 Task: Add an event with the title Monthly Performance Evaluation and Feedback Discussion, date '2024/03/12', time 8:00 AM to 10:00 AMand add a description: Welcome to the Lunch with Mentor session, an invaluable opportunity for personal growth and guidance. This session aims to create a casual and supportive environment where mentees can connect with experienced mentors, gain insights, and receive valuable advice to navigate their professional journeys., put the event into Orange category . Add location for the event as: 321 Piazza del Popolo, Rome, Italy, logged in from the account softage.5@softage.netand send the event invitation to softage.7@softage.net and softage.8@softage.net. Set a reminder for the event 30 minutes before
Action: Mouse moved to (101, 136)
Screenshot: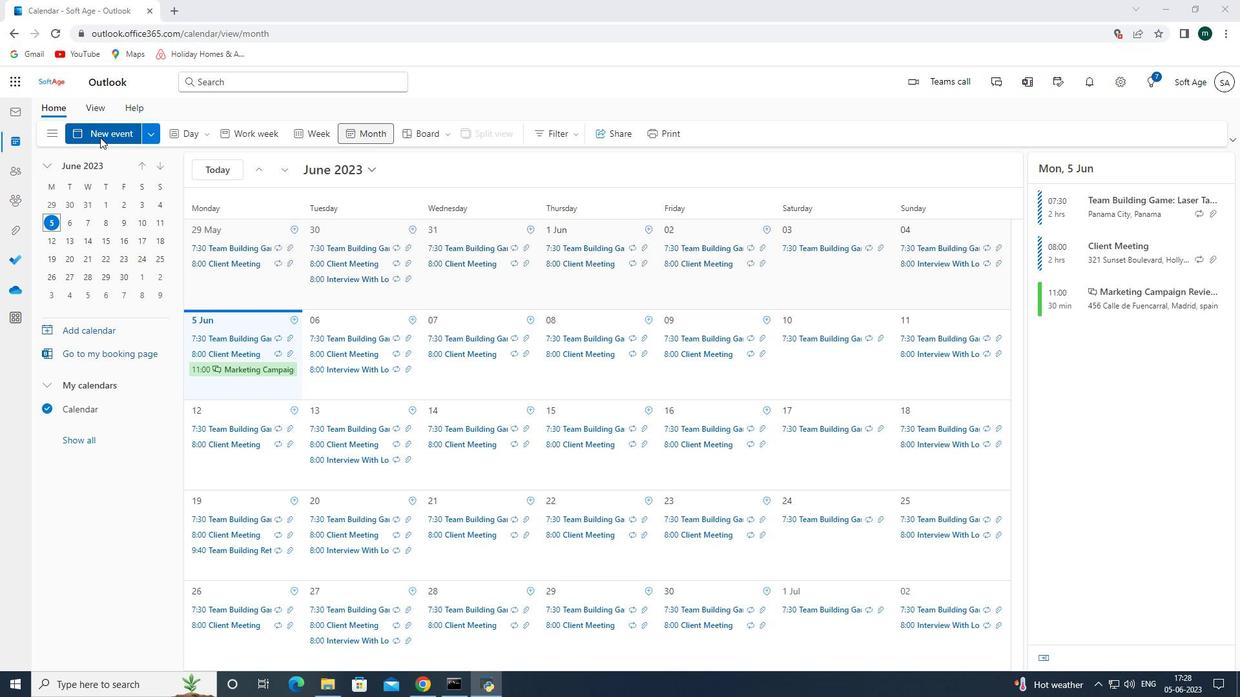 
Action: Mouse pressed left at (101, 136)
Screenshot: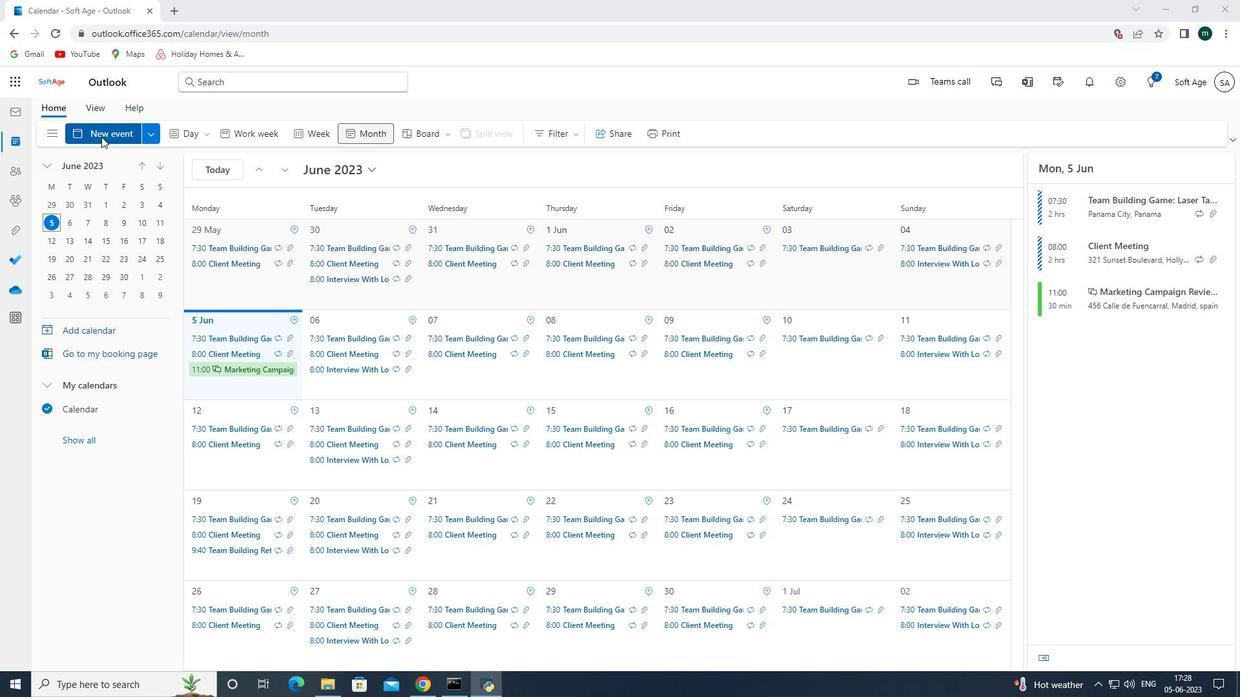 
Action: Mouse moved to (349, 215)
Screenshot: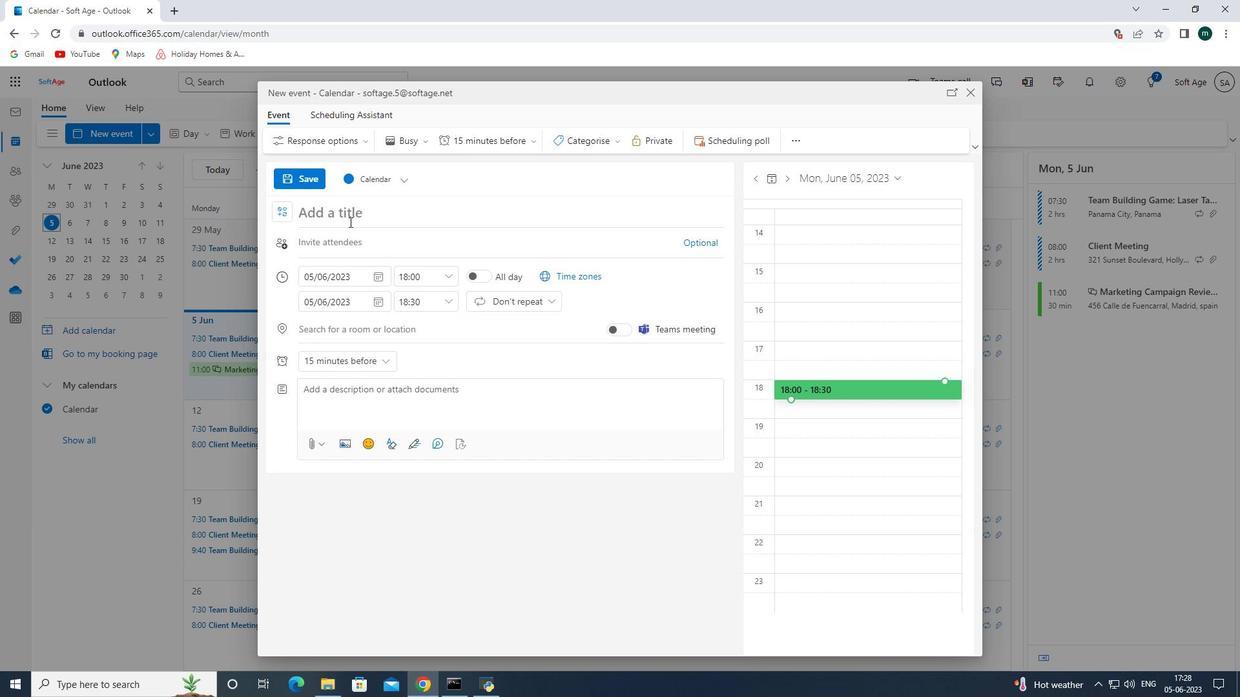 
Action: Mouse pressed left at (349, 215)
Screenshot: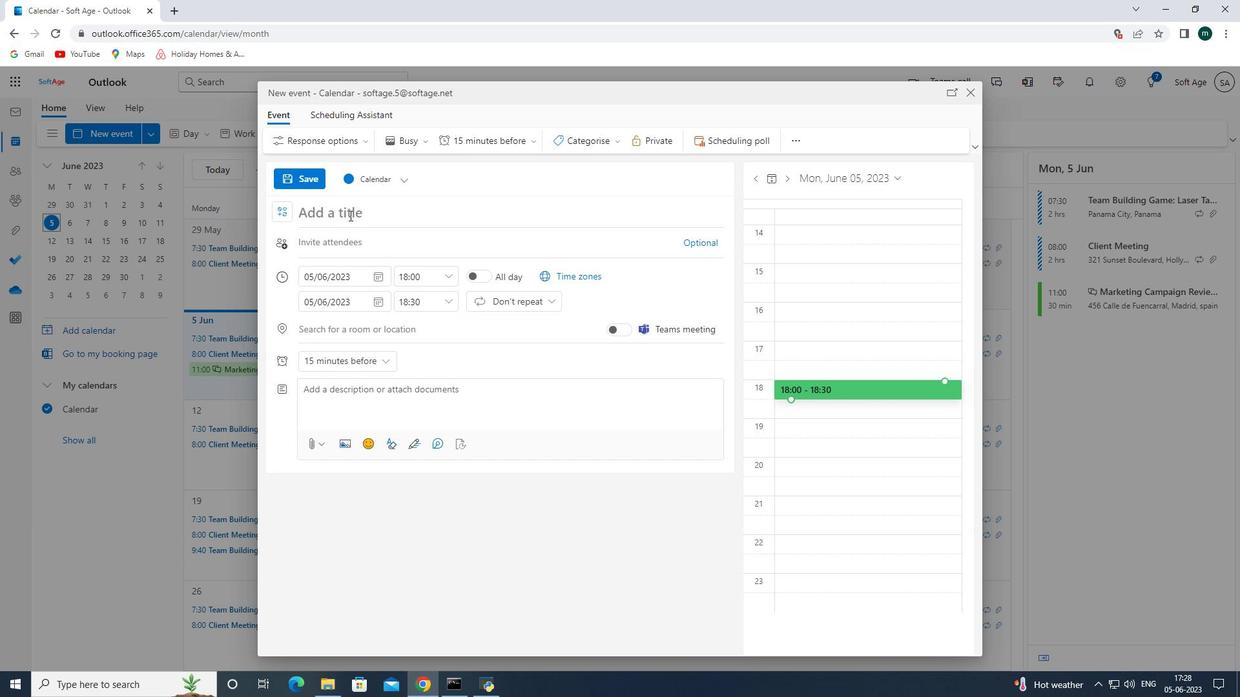 
Action: Key pressed <Key.shift><Key.shift><Key.shift><Key.shift><Key.shift><Key.shift><Key.shift><Key.shift><Key.shift><Key.shift><Key.shift>Monthly<Key.space>perfor<Key.left><Key.left><Key.left><Key.left><Key.left><Key.backspace><Key.shift_r>P<Key.right><Key.right><Key.right><Key.right><Key.right><Key.right><Key.right><Key.right><Key.right><Key.right><Key.right><Key.right>mance<Key.space><Key.shift><Key.shift><Key.shift><Key.shift><Key.shift><Key.shift><Key.shift><Key.shift><Key.shift><Key.shift><Key.shift><Key.shift><Key.shift><Key.shift><Key.shift><Key.shift><Key.shift><Key.shift><Key.shift><Key.shift>Evaluation<Key.space>and<Key.space><Key.shift><Key.shift><Key.shift><Key.shift><Key.shift><Key.shift><Key.shift><Key.shift><Key.shift><Key.shift><Key.shift><Key.shift><Key.shift><Key.shift><Key.shift><Key.shift><Key.shift><Key.shift><Key.shift><Key.shift><Key.shift><Key.shift><Key.shift><Key.shift><Key.shift><Key.shift><Key.shift><Key.shift>Feedback<Key.space><Key.shift>Disv<Key.backspace>cussion
Screenshot: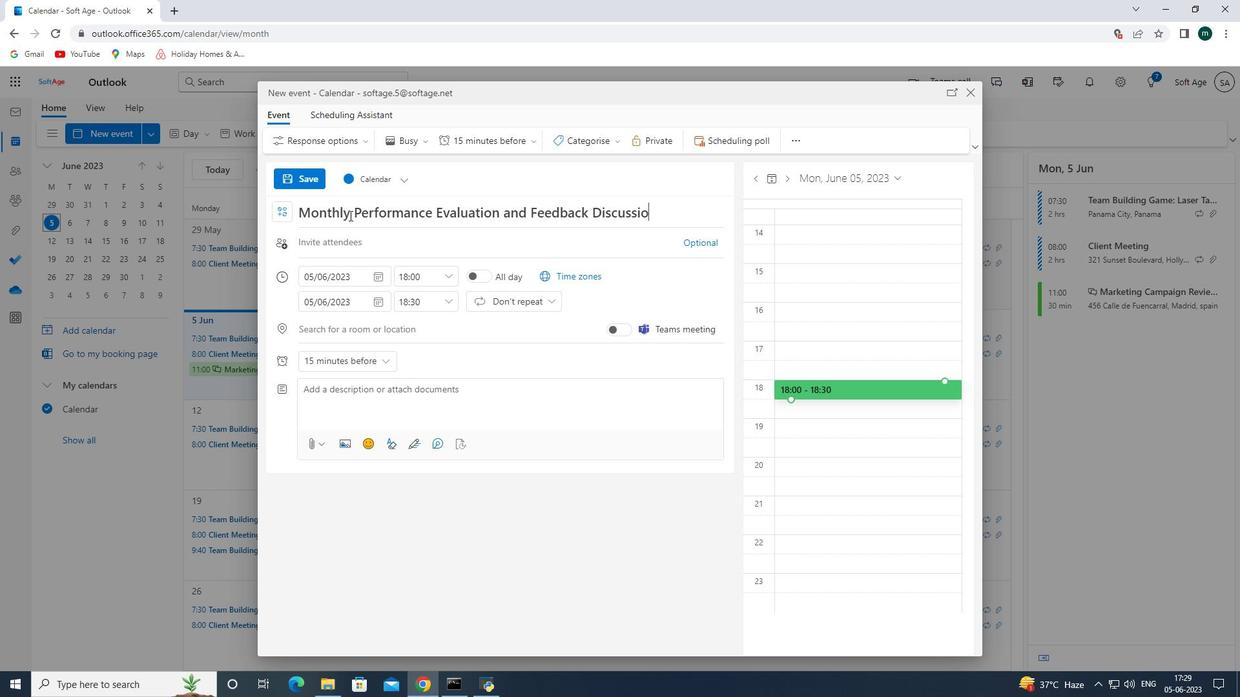 
Action: Mouse moved to (376, 273)
Screenshot: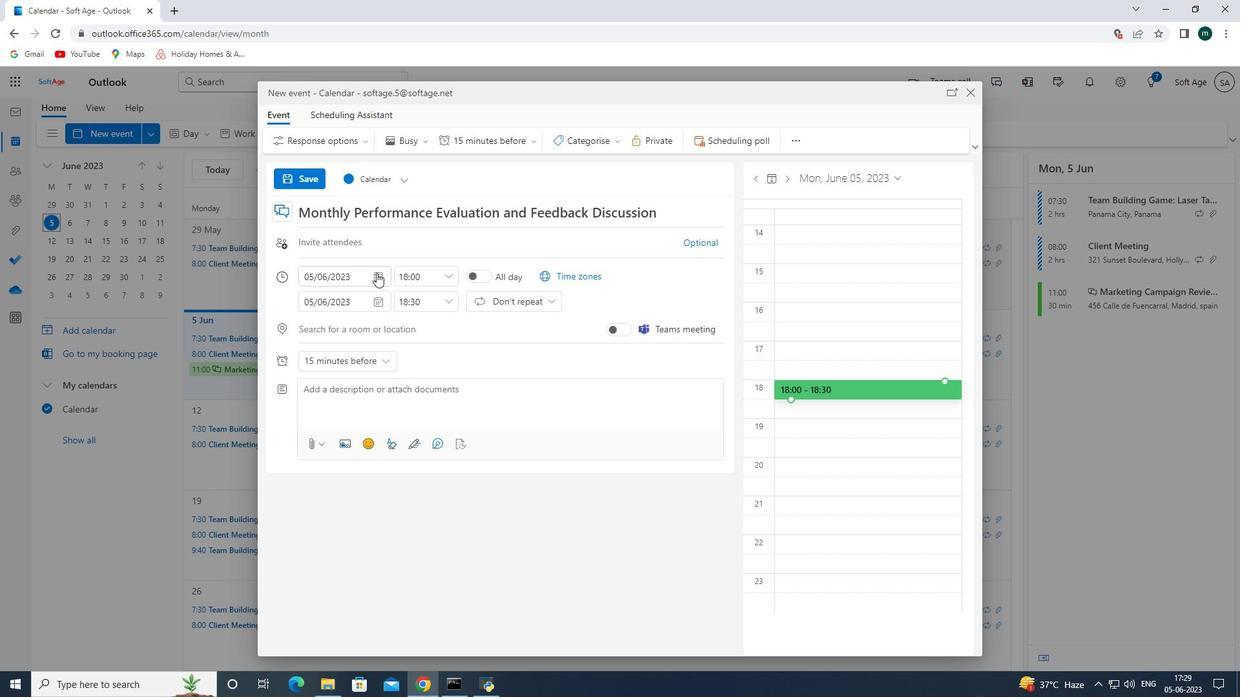 
Action: Mouse pressed left at (376, 273)
Screenshot: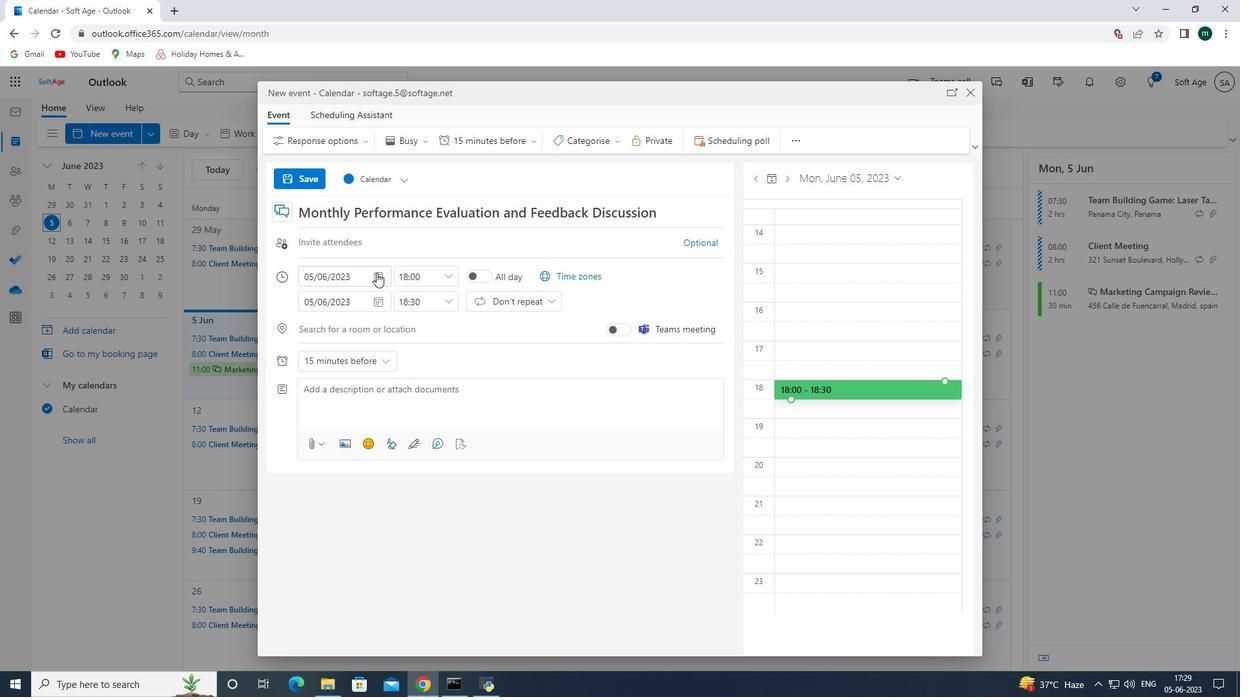 
Action: Mouse moved to (426, 299)
Screenshot: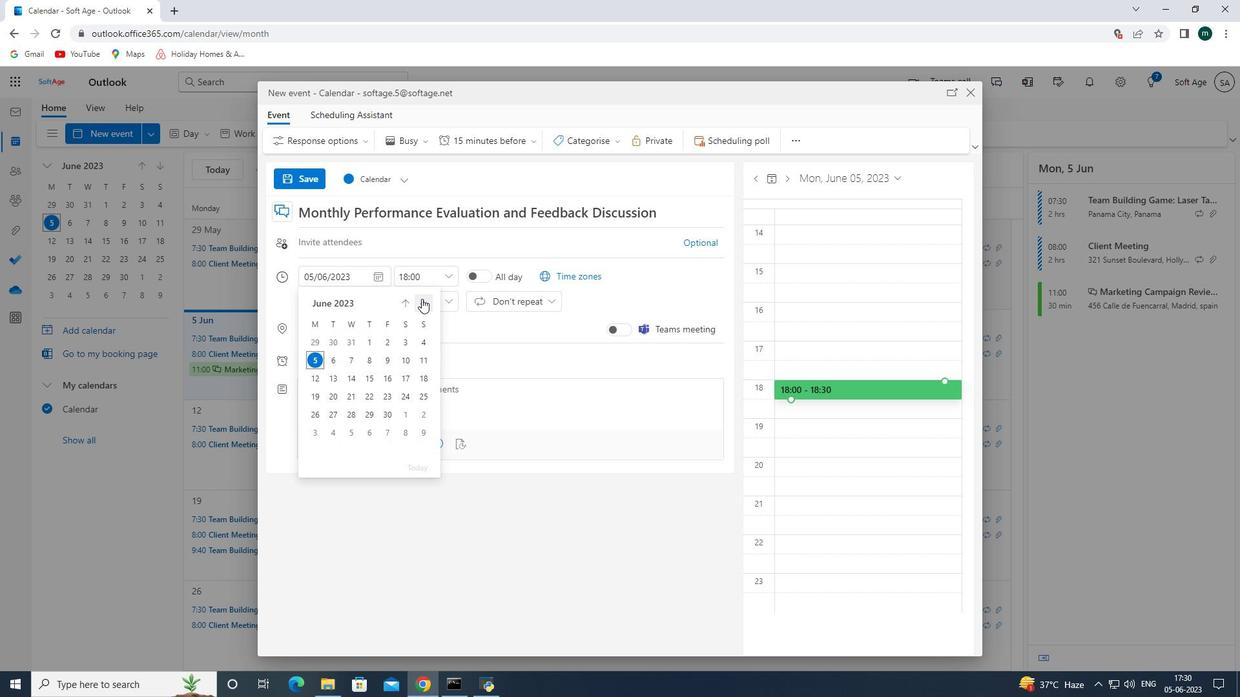 
Action: Mouse pressed left at (426, 299)
Screenshot: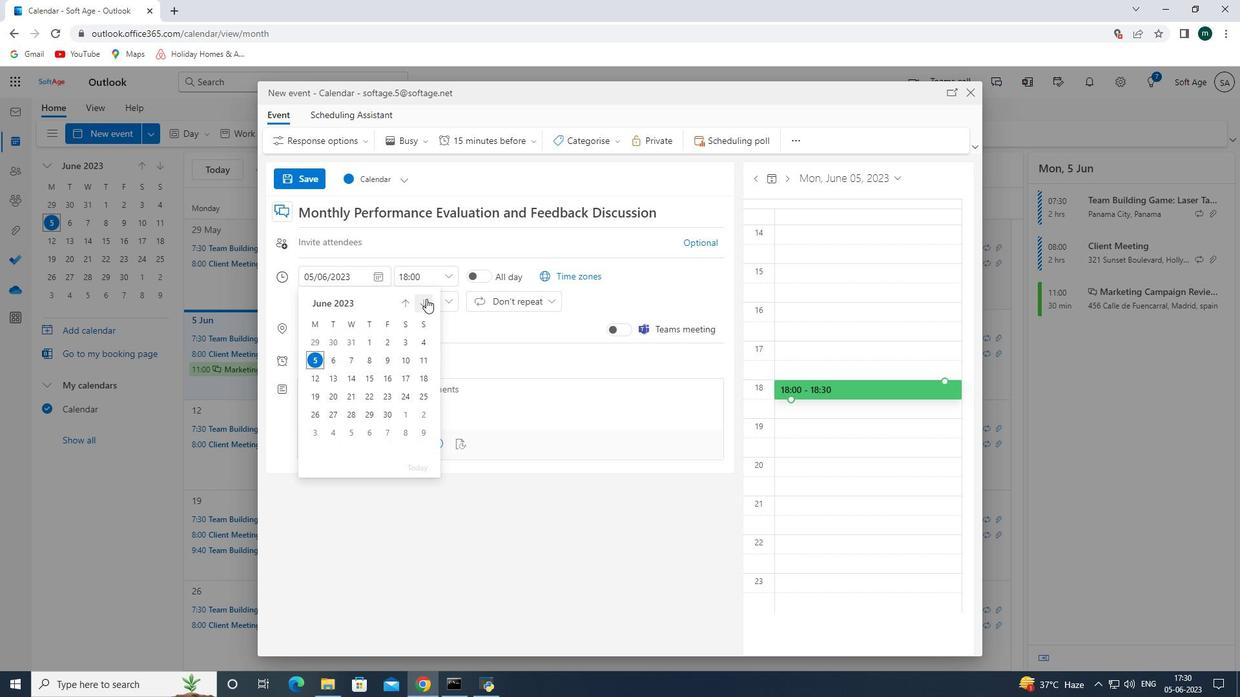 
Action: Mouse pressed left at (426, 299)
Screenshot: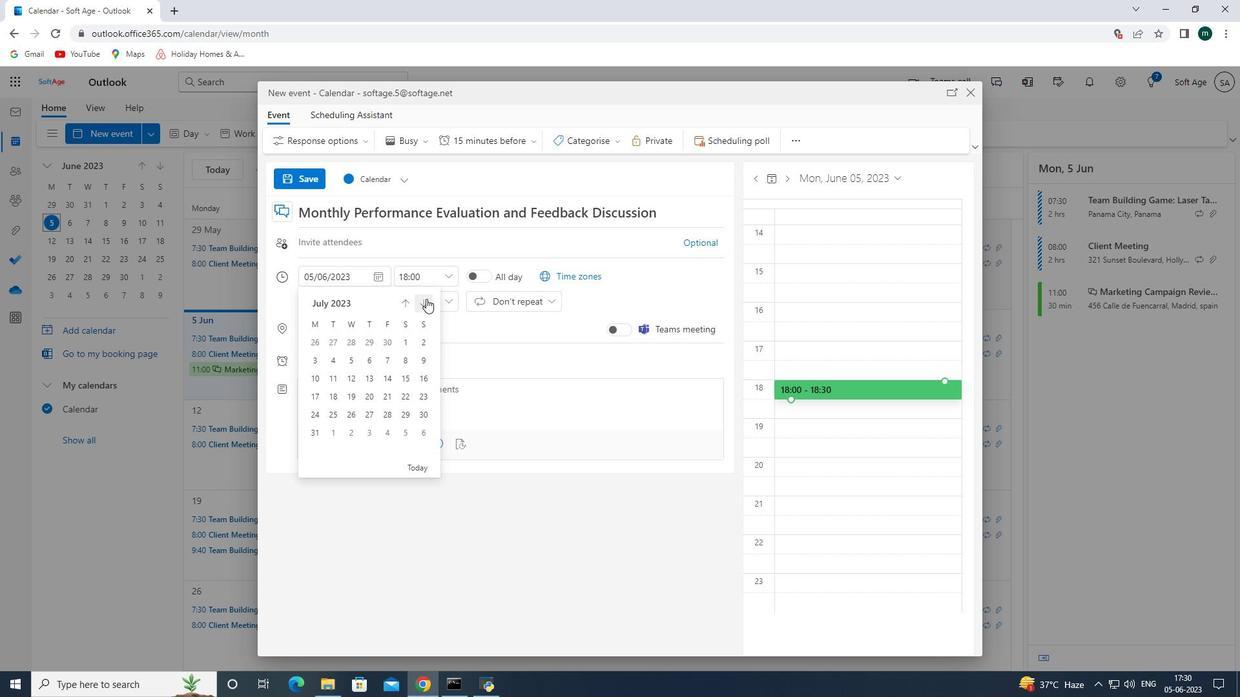 
Action: Mouse pressed left at (426, 299)
Screenshot: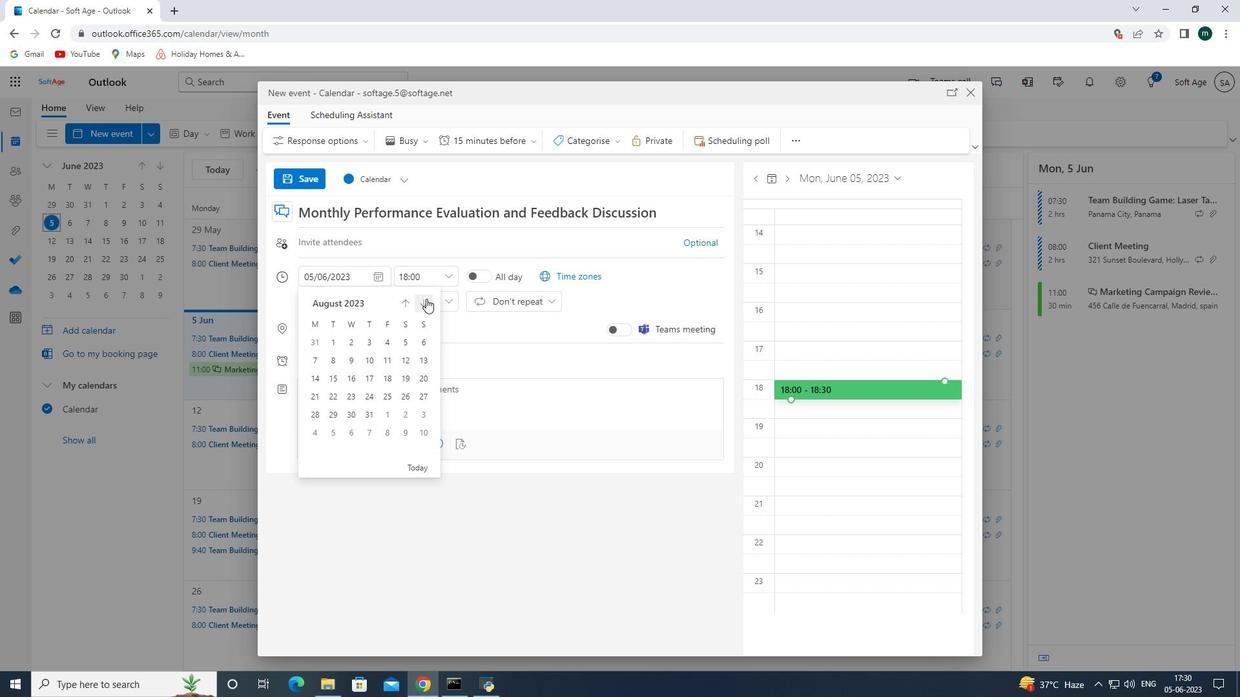 
Action: Mouse pressed left at (426, 299)
Screenshot: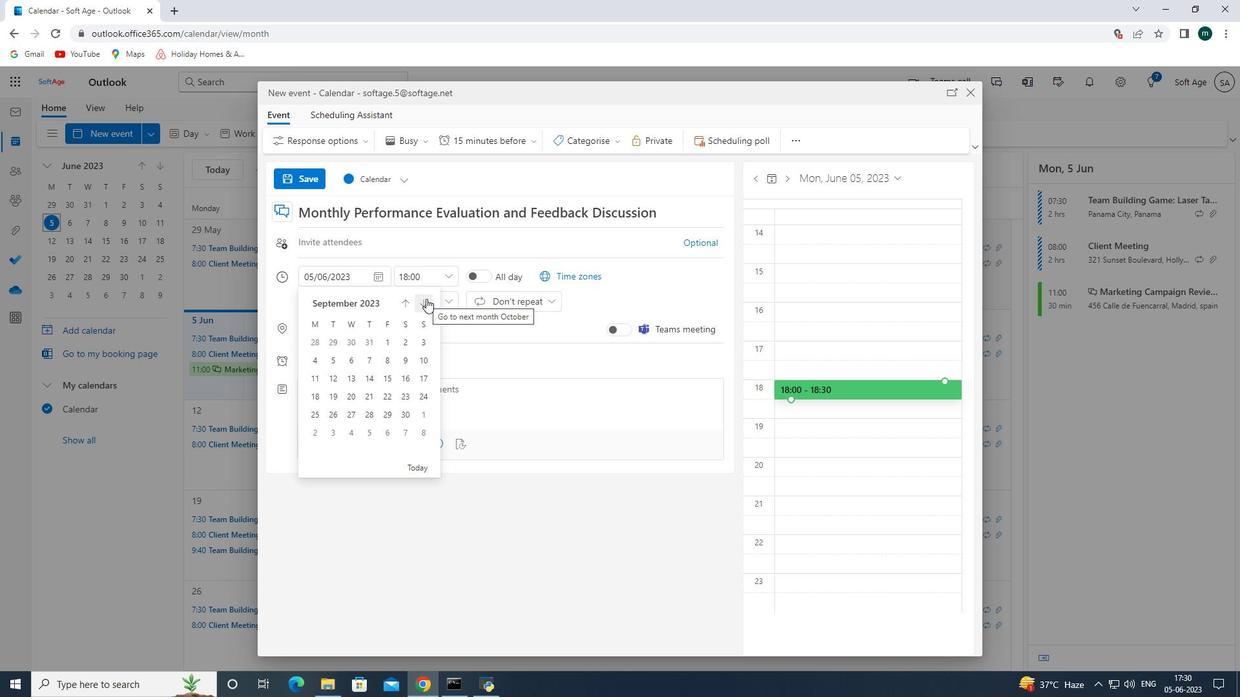 
Action: Mouse pressed left at (426, 299)
Screenshot: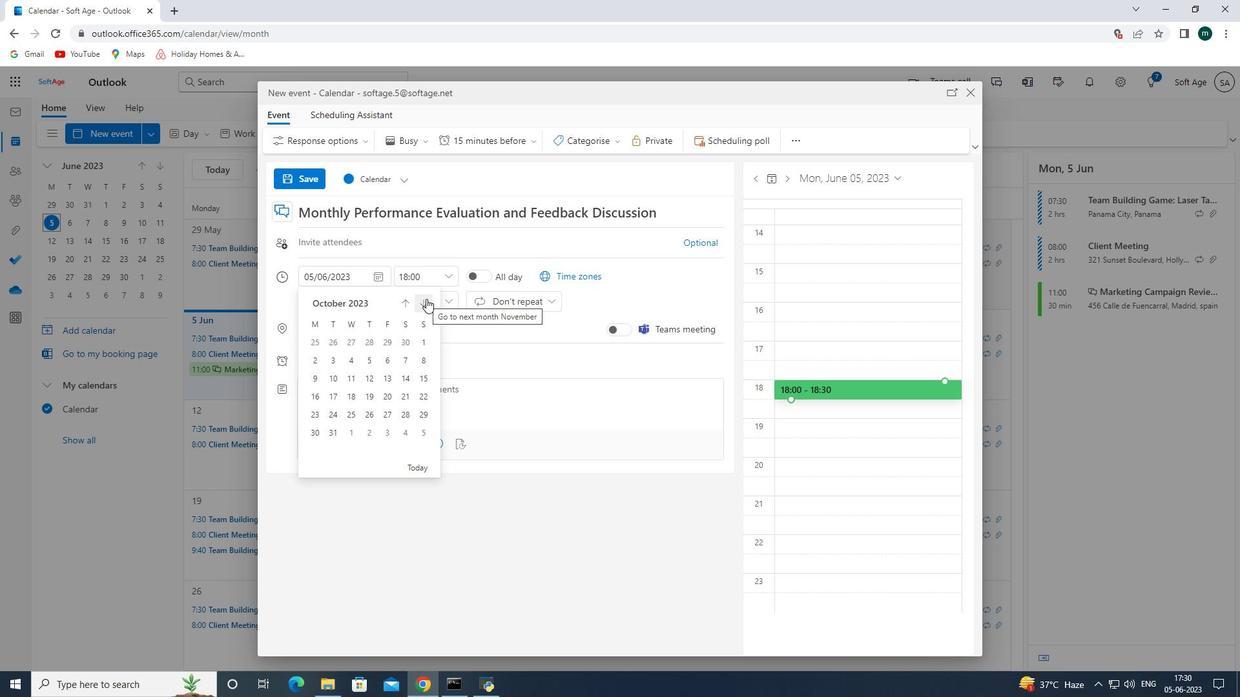 
Action: Mouse pressed left at (426, 299)
Screenshot: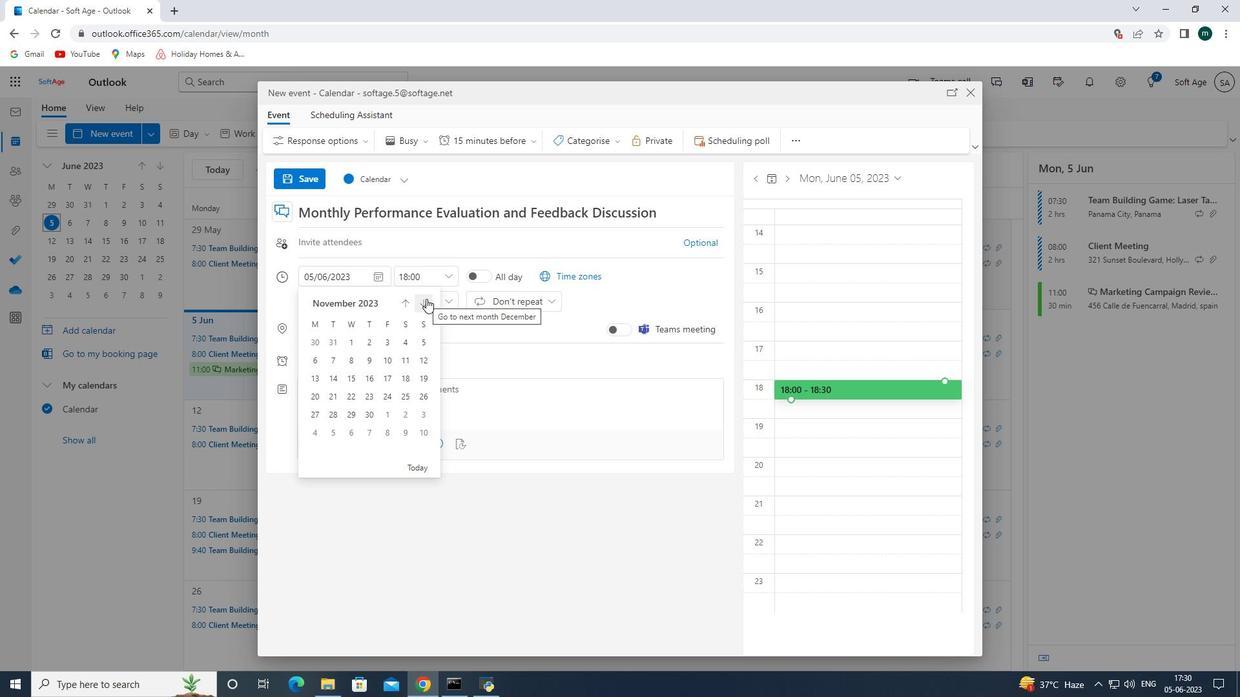 
Action: Mouse pressed left at (426, 299)
Screenshot: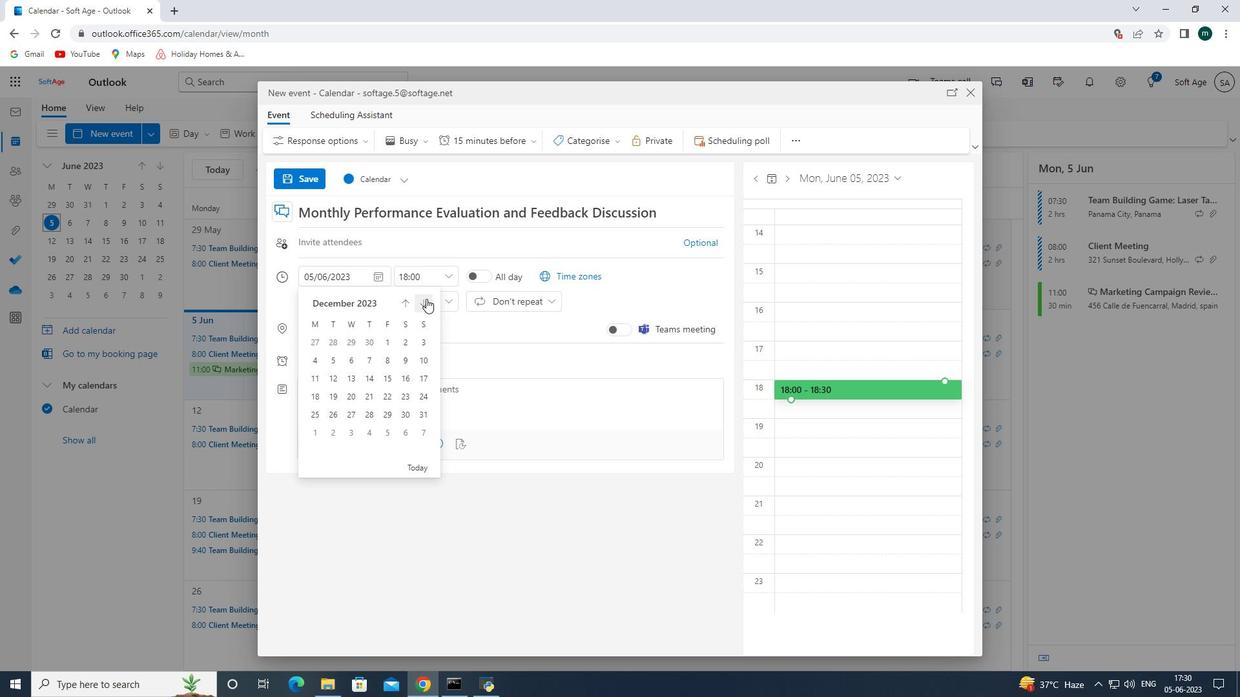 
Action: Mouse pressed left at (426, 299)
Screenshot: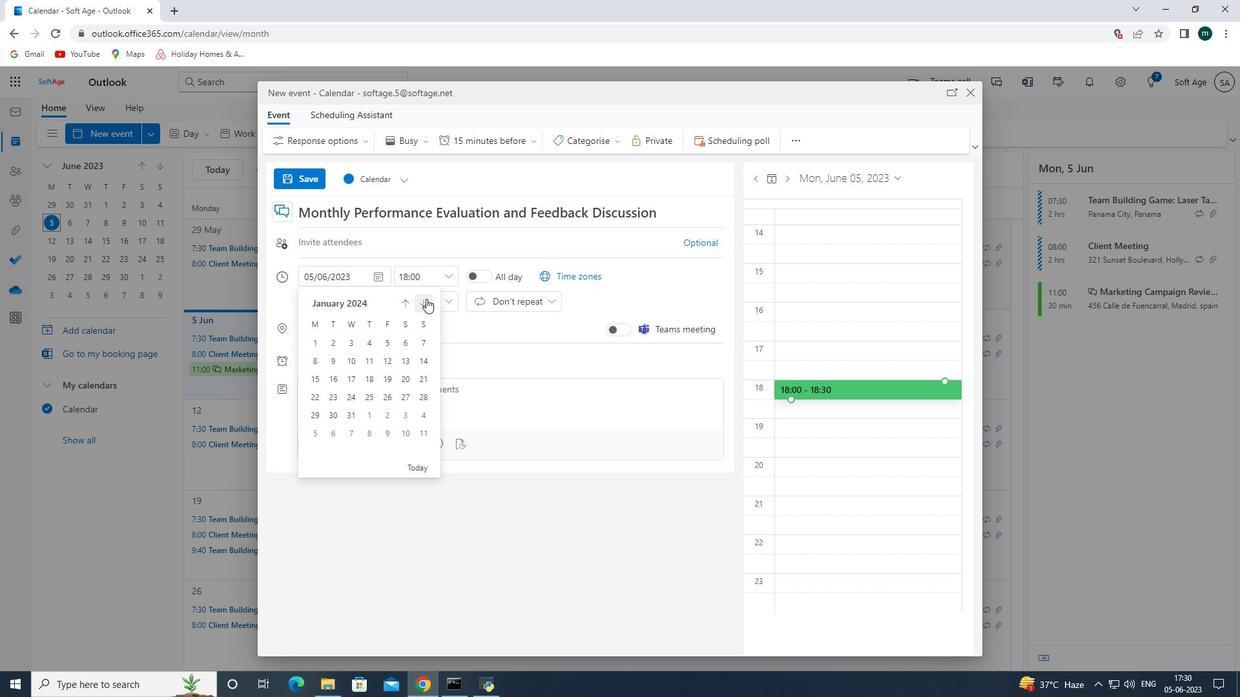 
Action: Mouse pressed left at (426, 299)
Screenshot: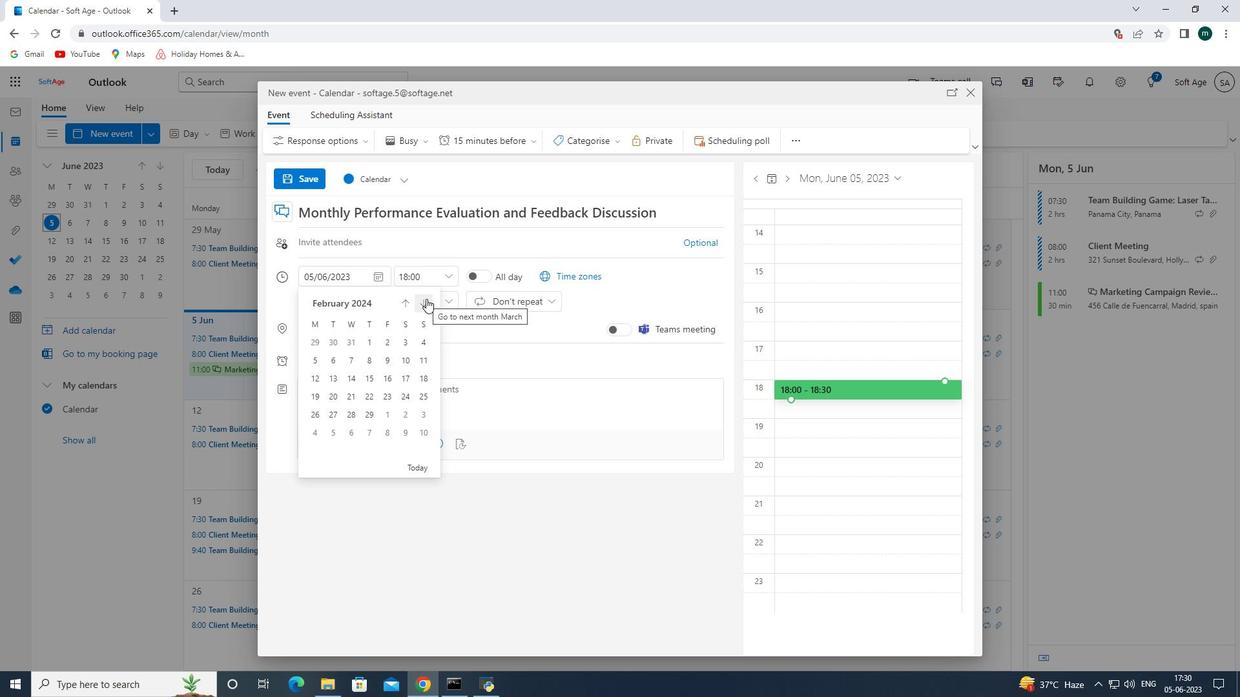 
Action: Mouse moved to (340, 380)
Screenshot: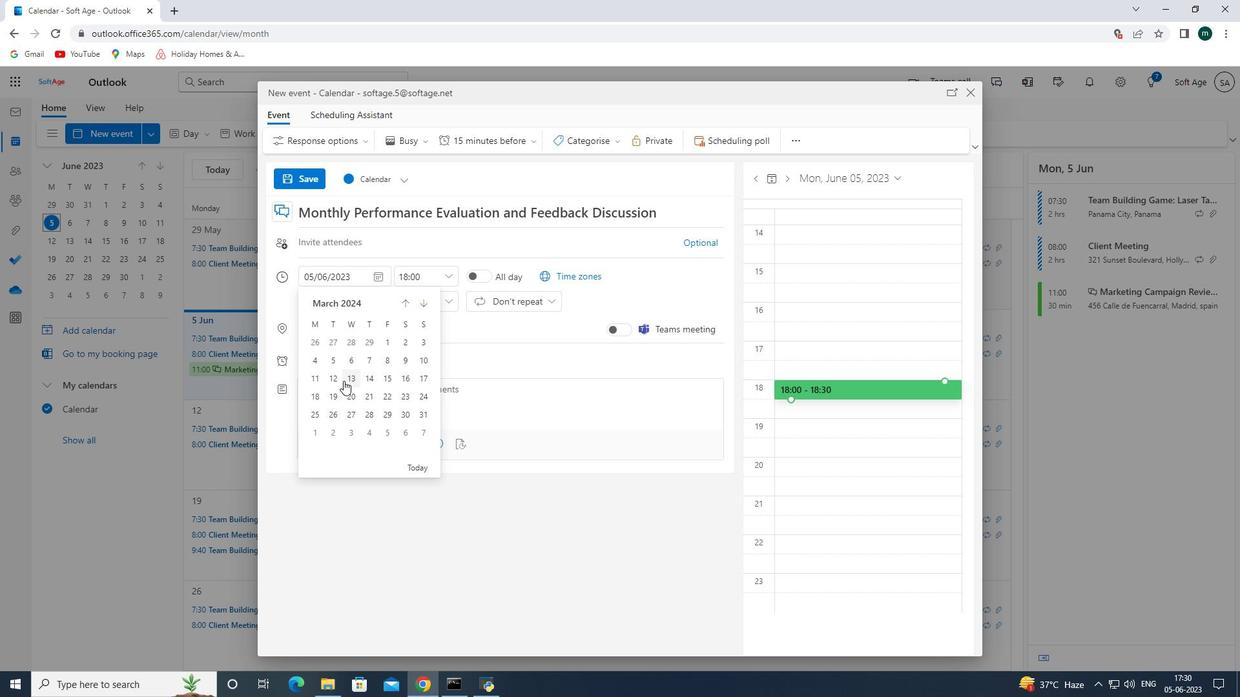 
Action: Mouse pressed left at (340, 380)
Screenshot: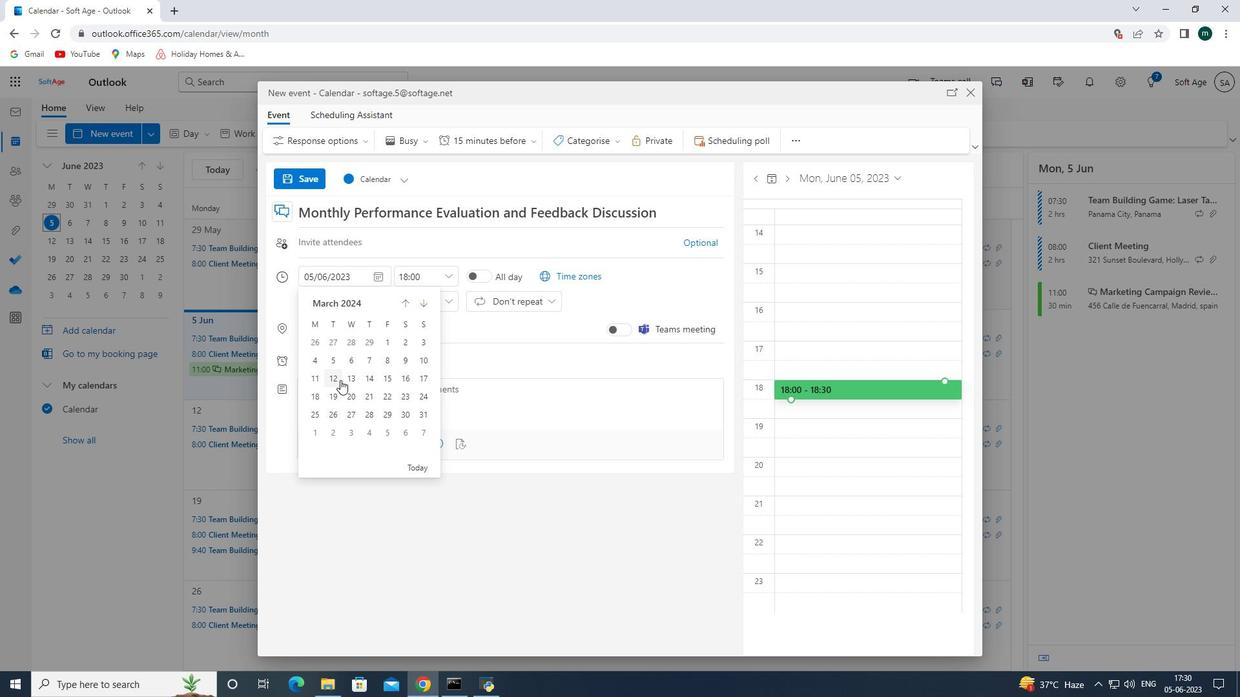 
Action: Mouse moved to (447, 278)
Screenshot: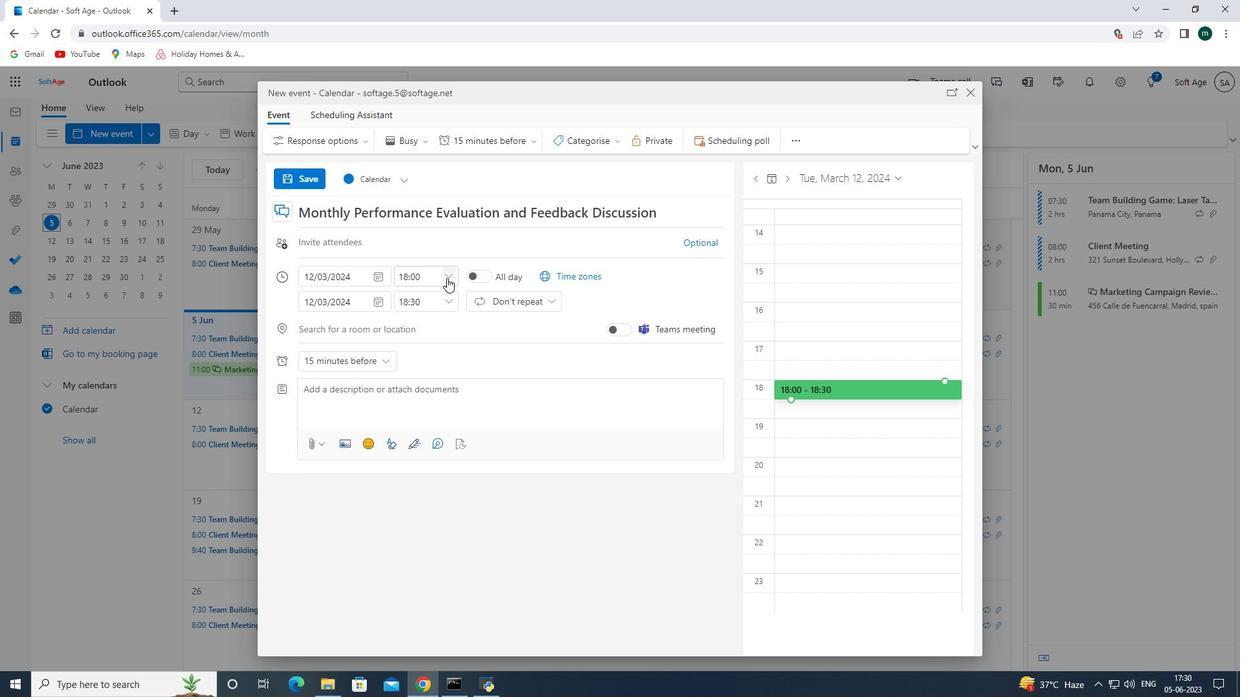 
Action: Mouse pressed left at (447, 278)
Screenshot: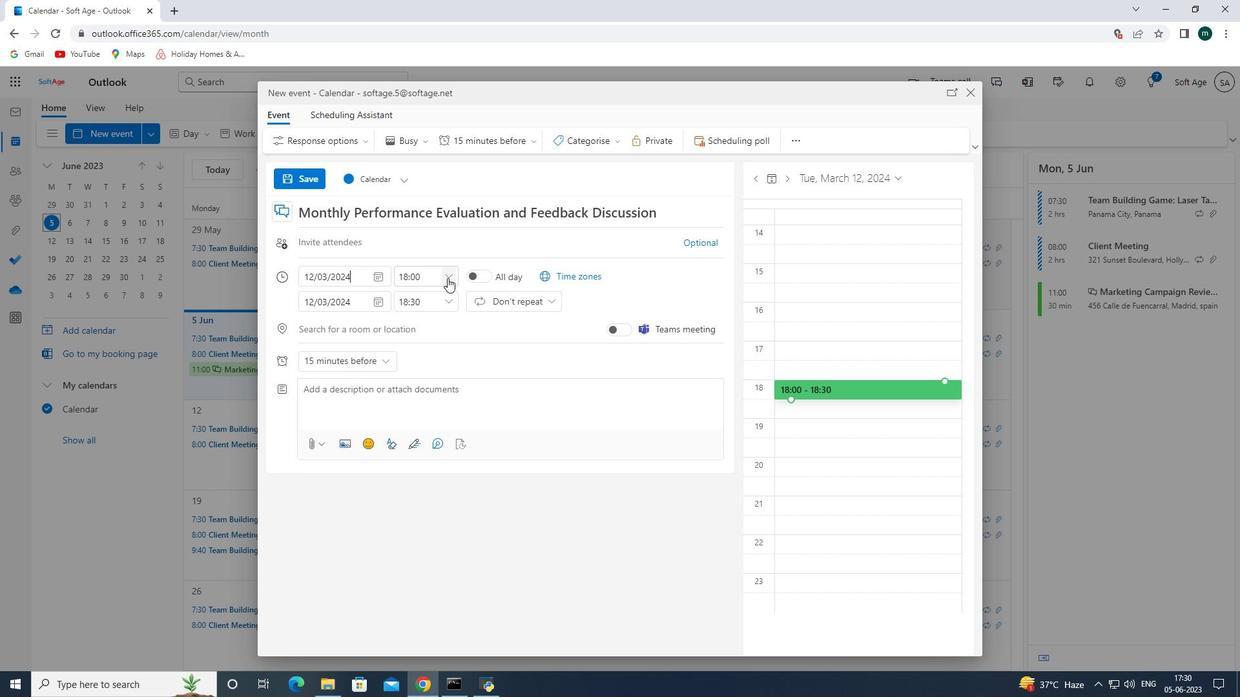 
Action: Mouse moved to (434, 358)
Screenshot: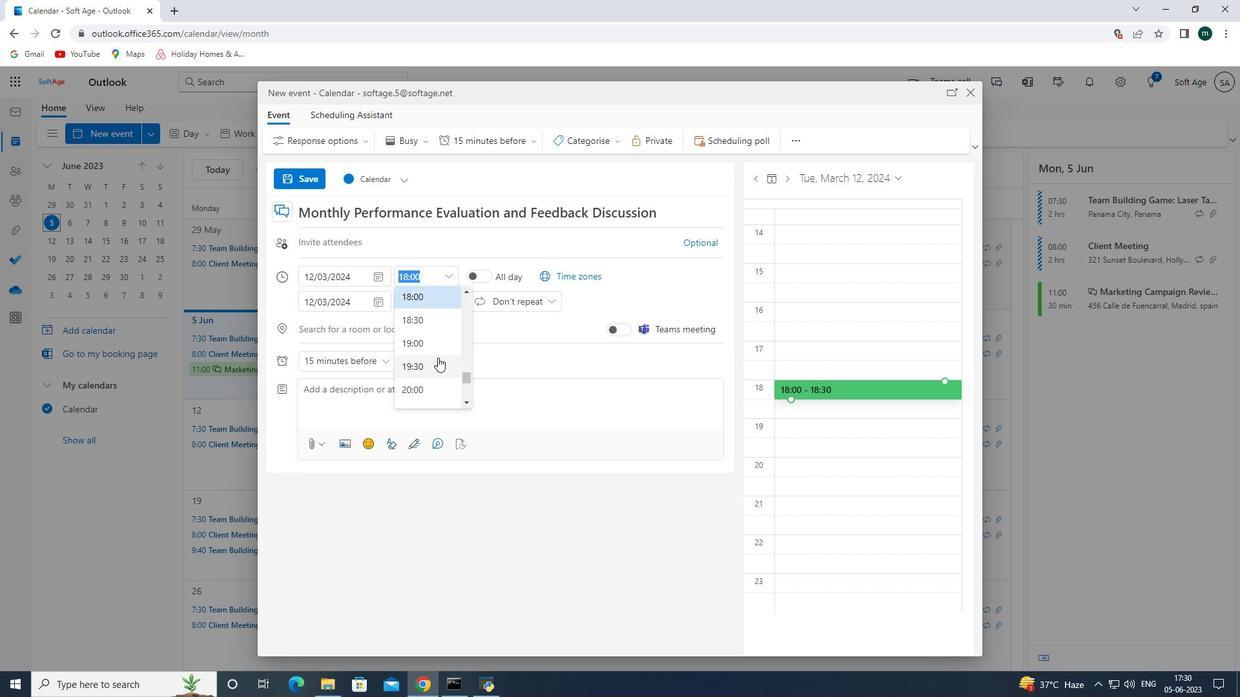 
Action: Mouse scrolled (434, 359) with delta (0, 0)
Screenshot: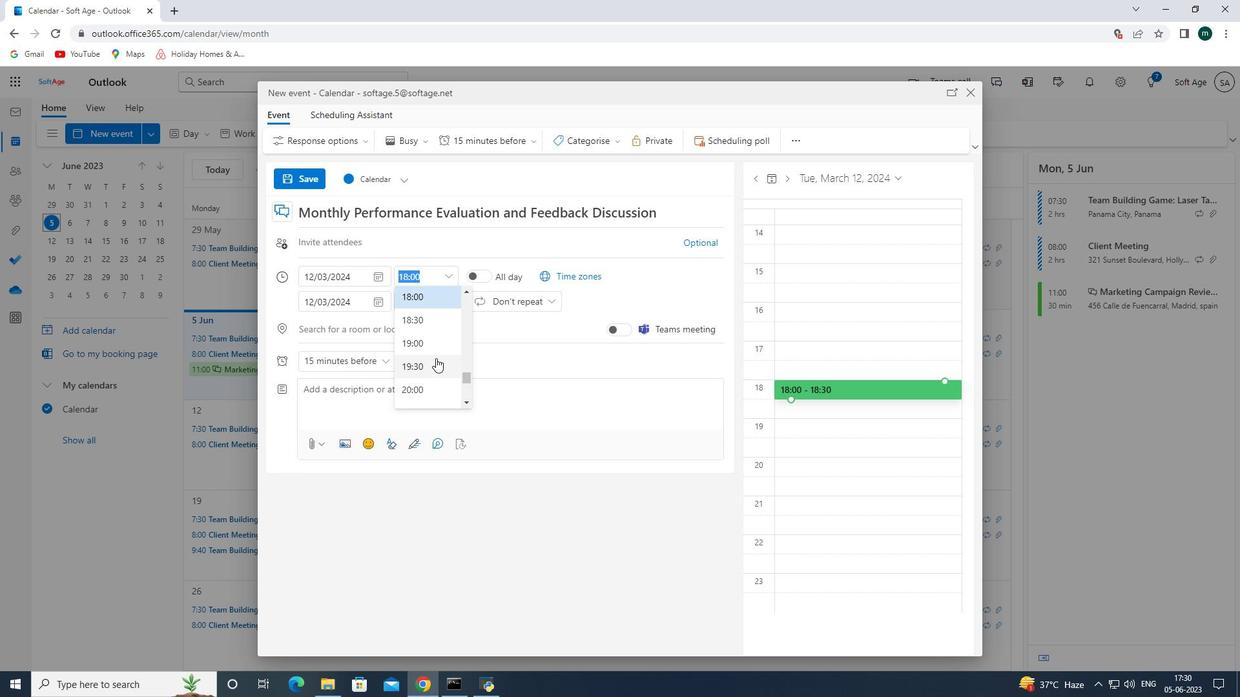 
Action: Mouse scrolled (434, 359) with delta (0, 0)
Screenshot: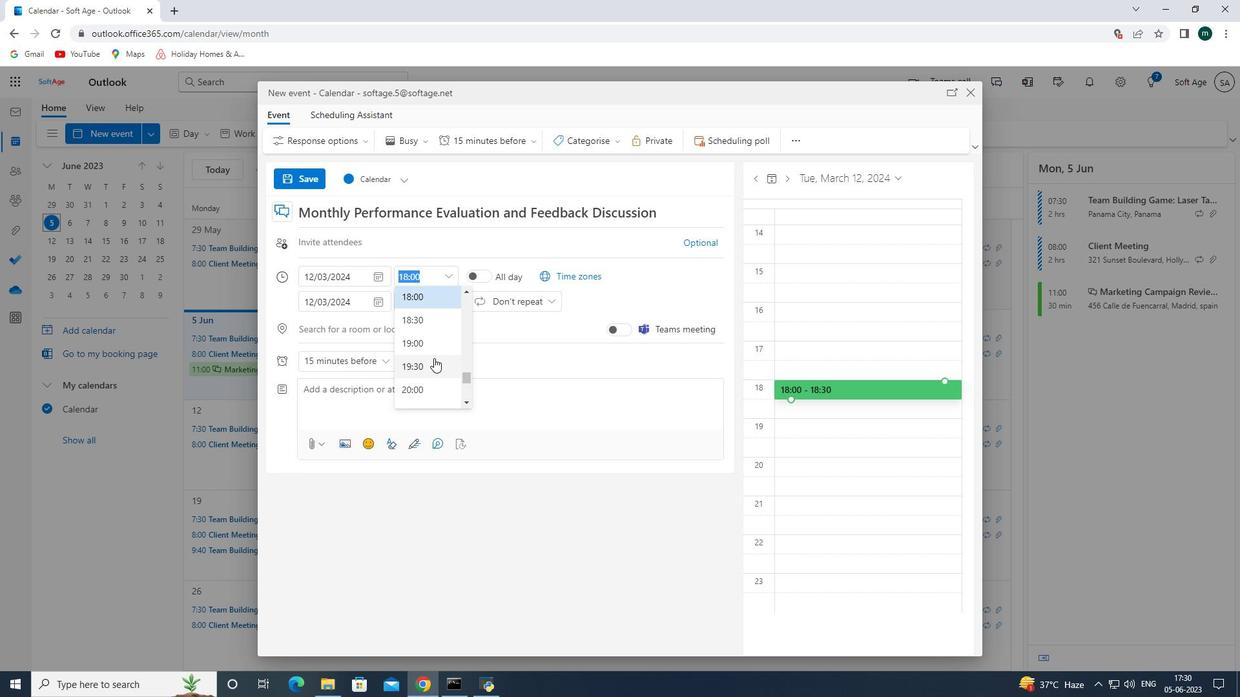 
Action: Mouse scrolled (434, 359) with delta (0, 0)
Screenshot: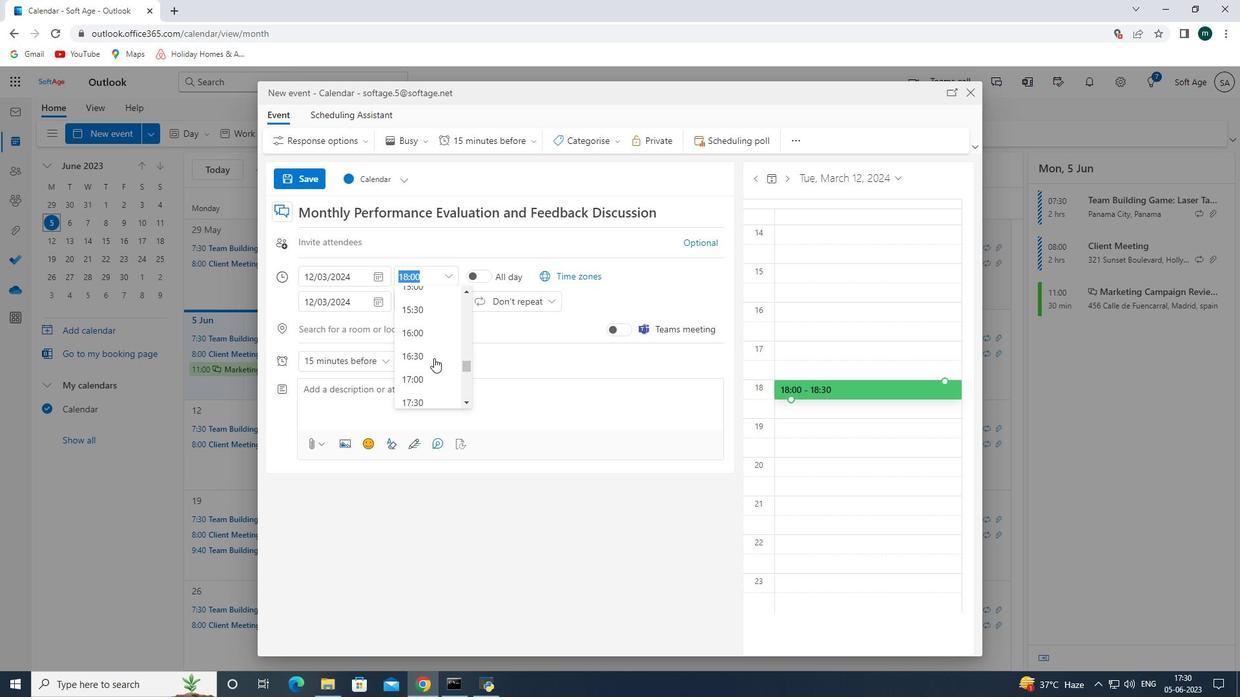 
Action: Mouse scrolled (434, 359) with delta (0, 0)
Screenshot: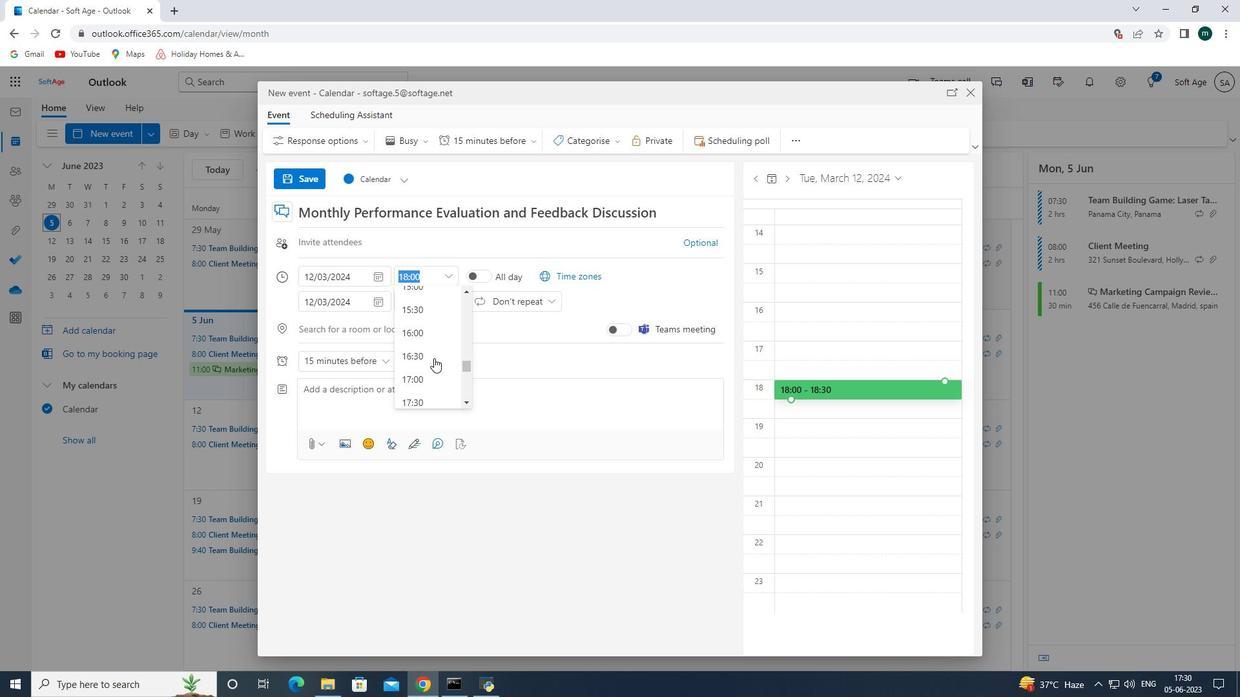 
Action: Mouse scrolled (434, 359) with delta (0, 0)
Screenshot: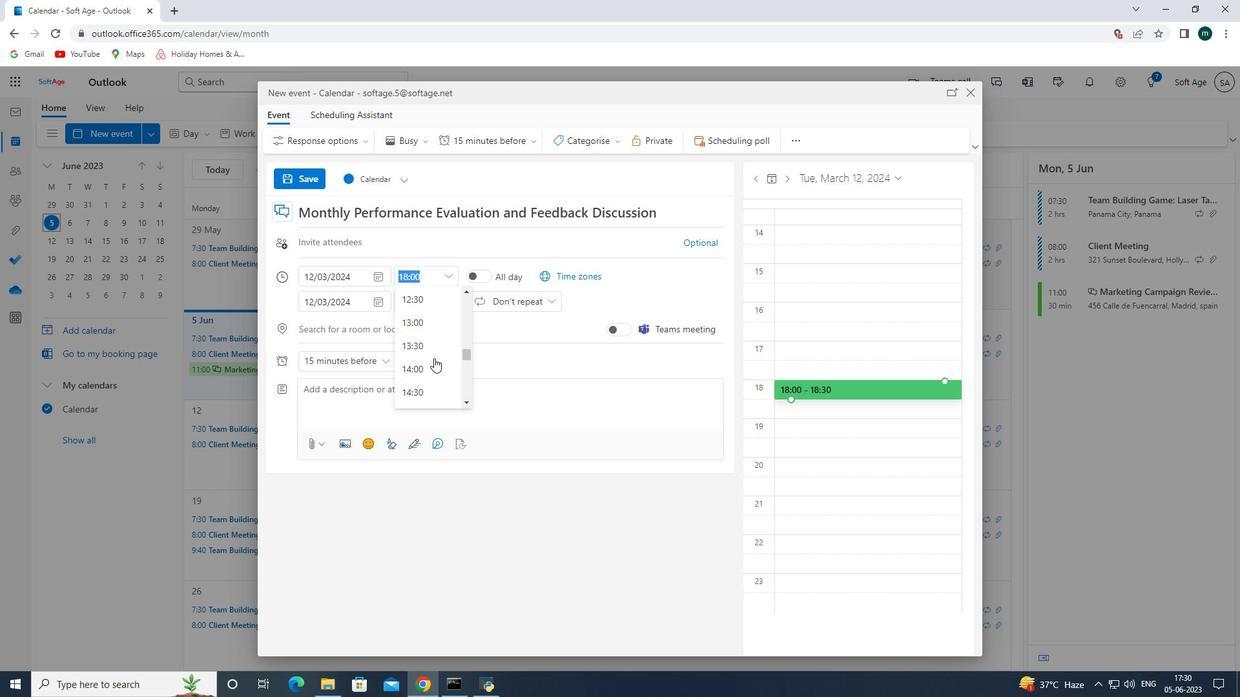 
Action: Mouse scrolled (434, 359) with delta (0, 0)
Screenshot: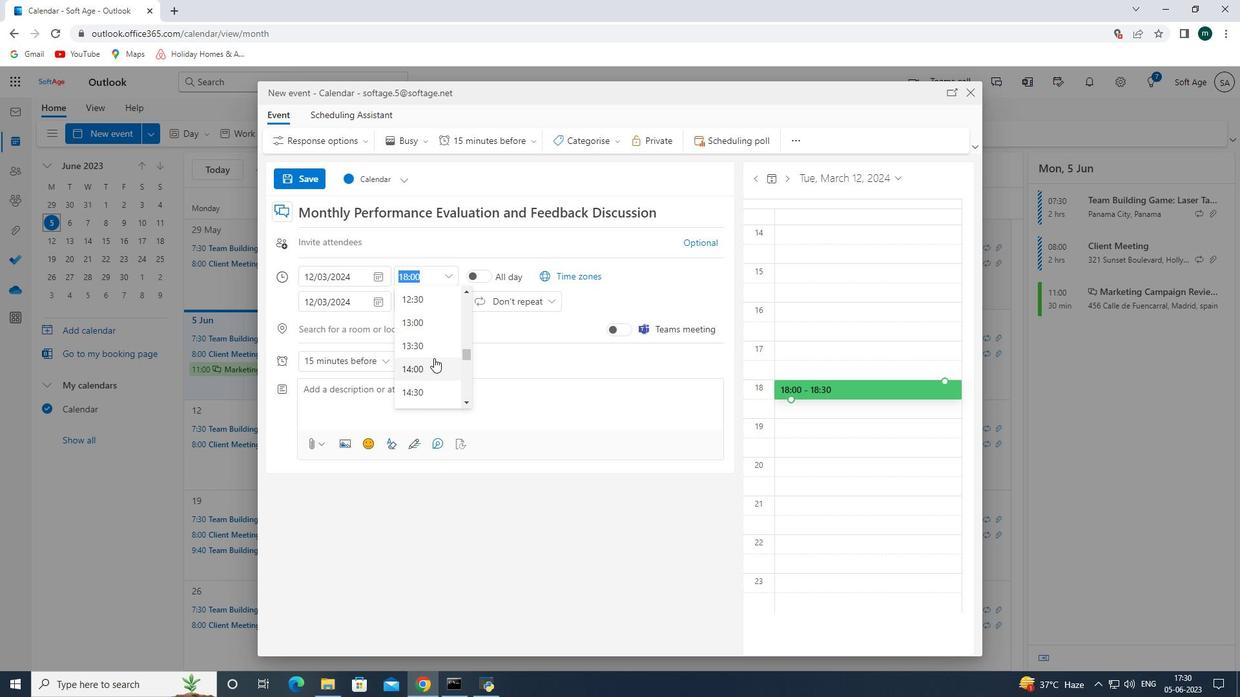 
Action: Mouse moved to (438, 295)
Screenshot: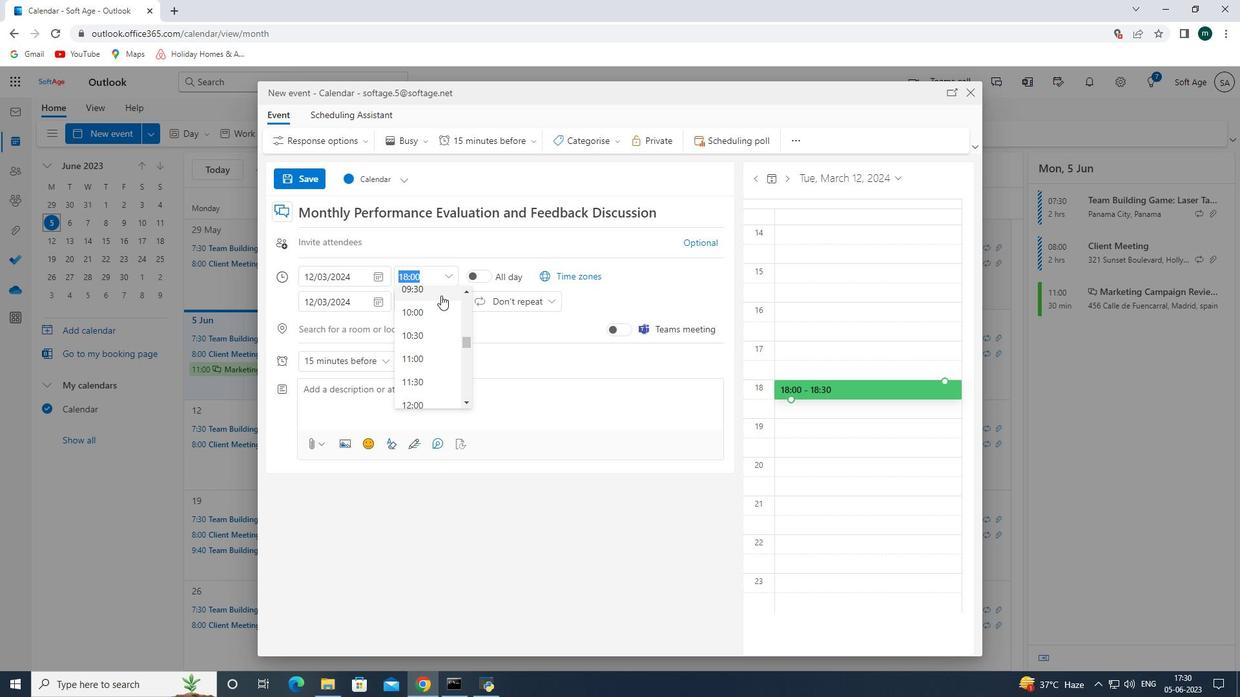 
Action: Mouse scrolled (438, 296) with delta (0, 0)
Screenshot: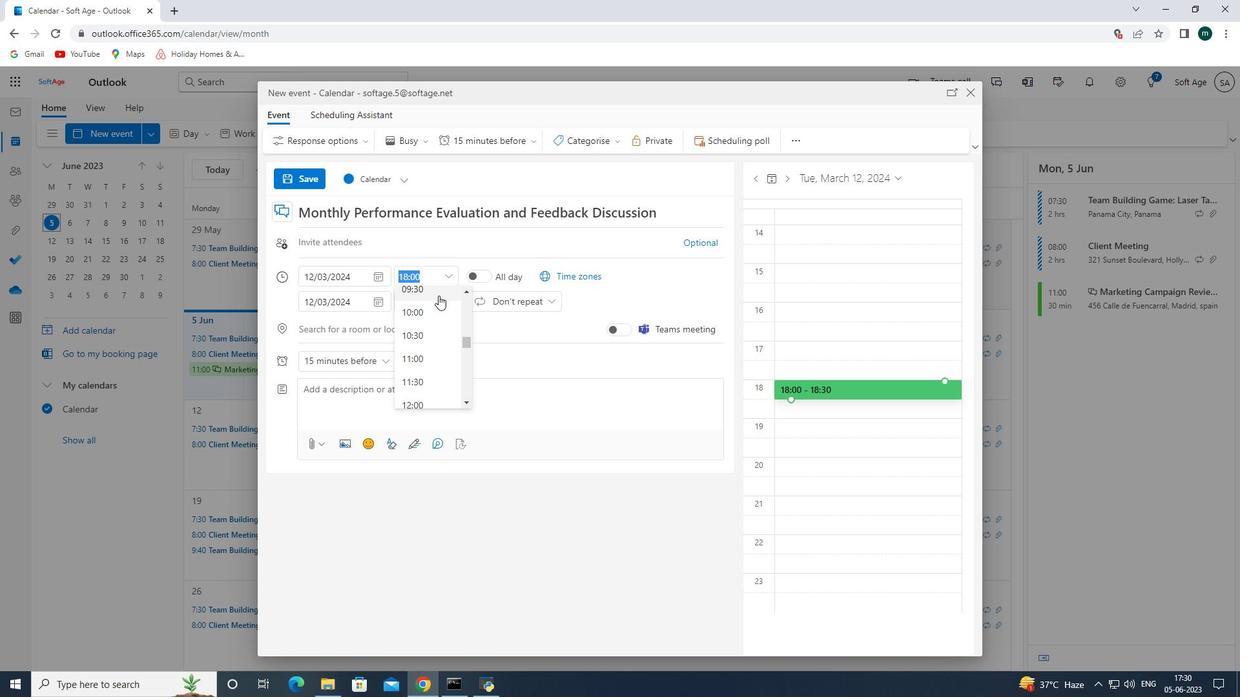 
Action: Mouse moved to (429, 306)
Screenshot: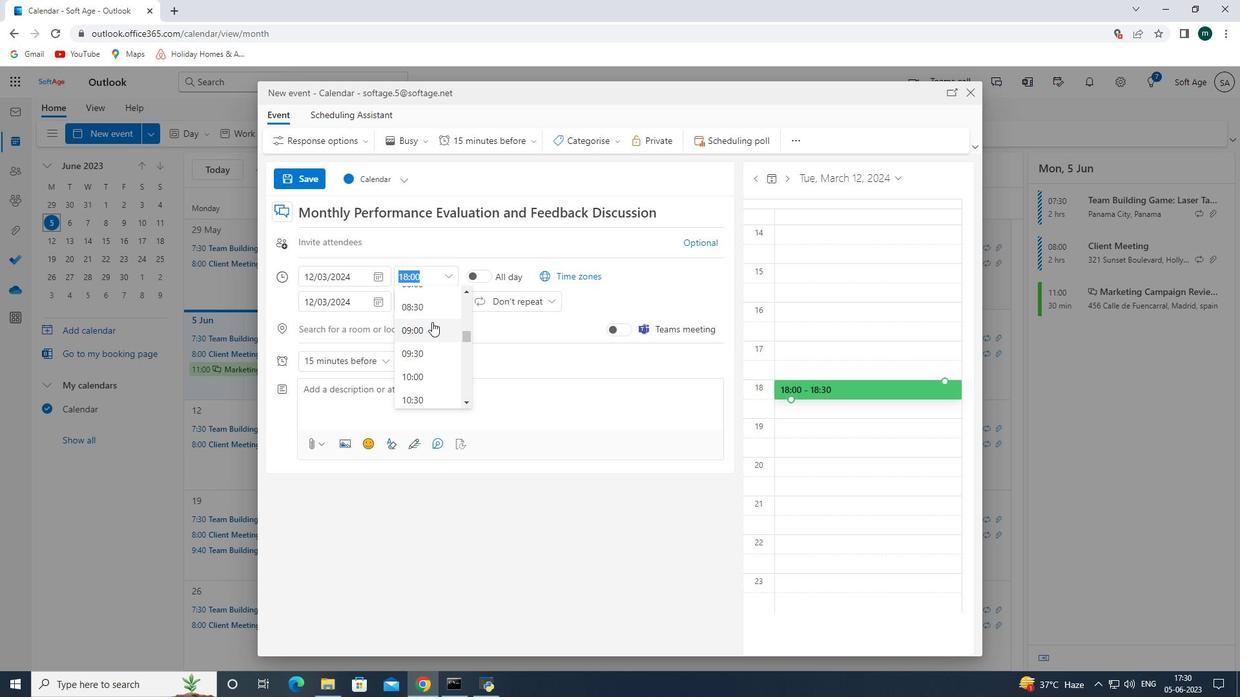 
Action: Mouse scrolled (429, 307) with delta (0, 0)
Screenshot: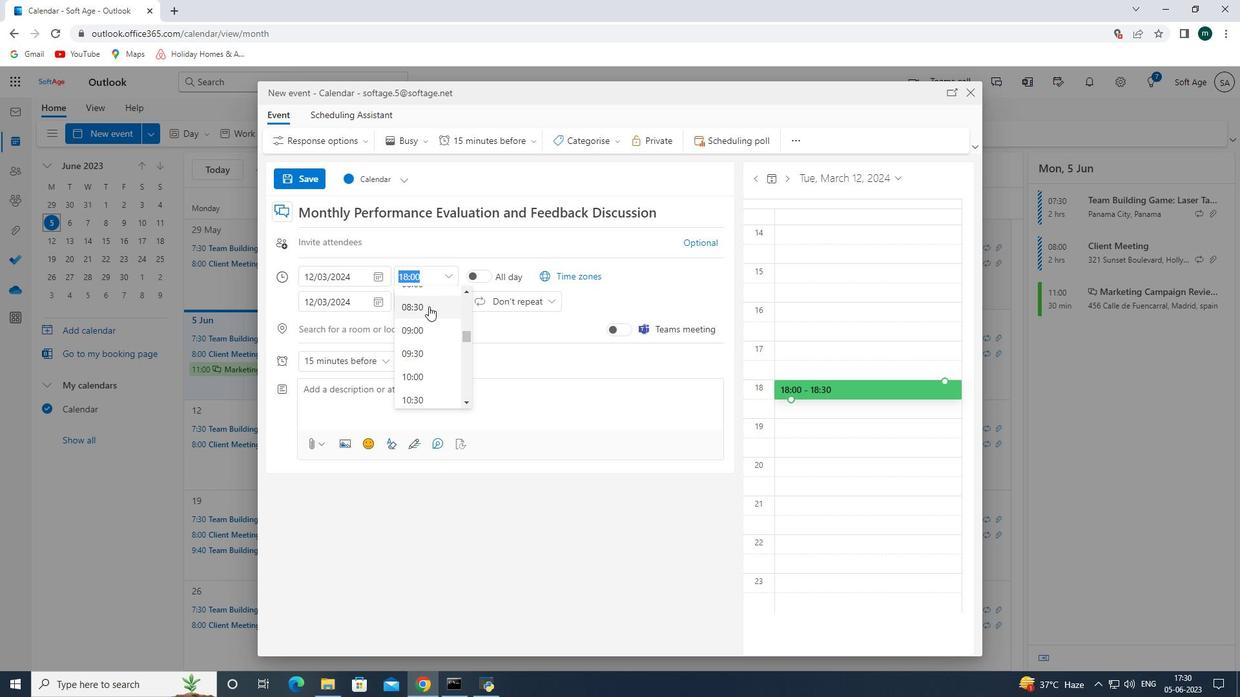 
Action: Mouse moved to (421, 345)
Screenshot: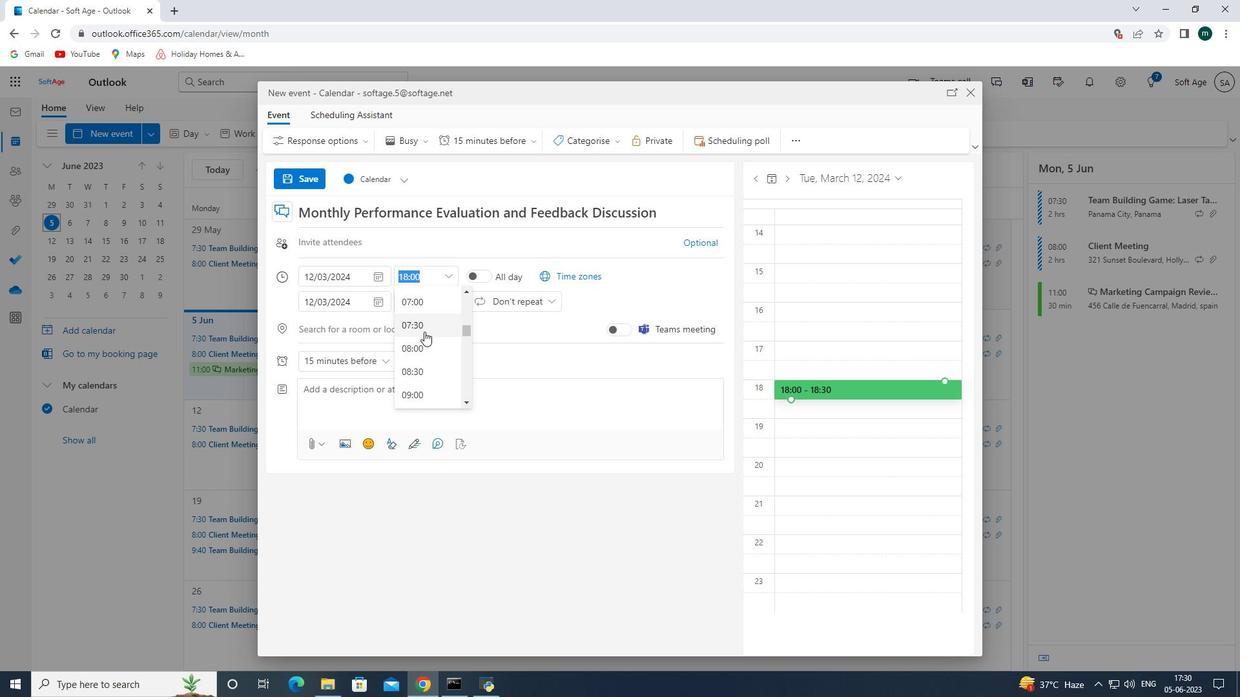 
Action: Mouse pressed left at (421, 345)
Screenshot: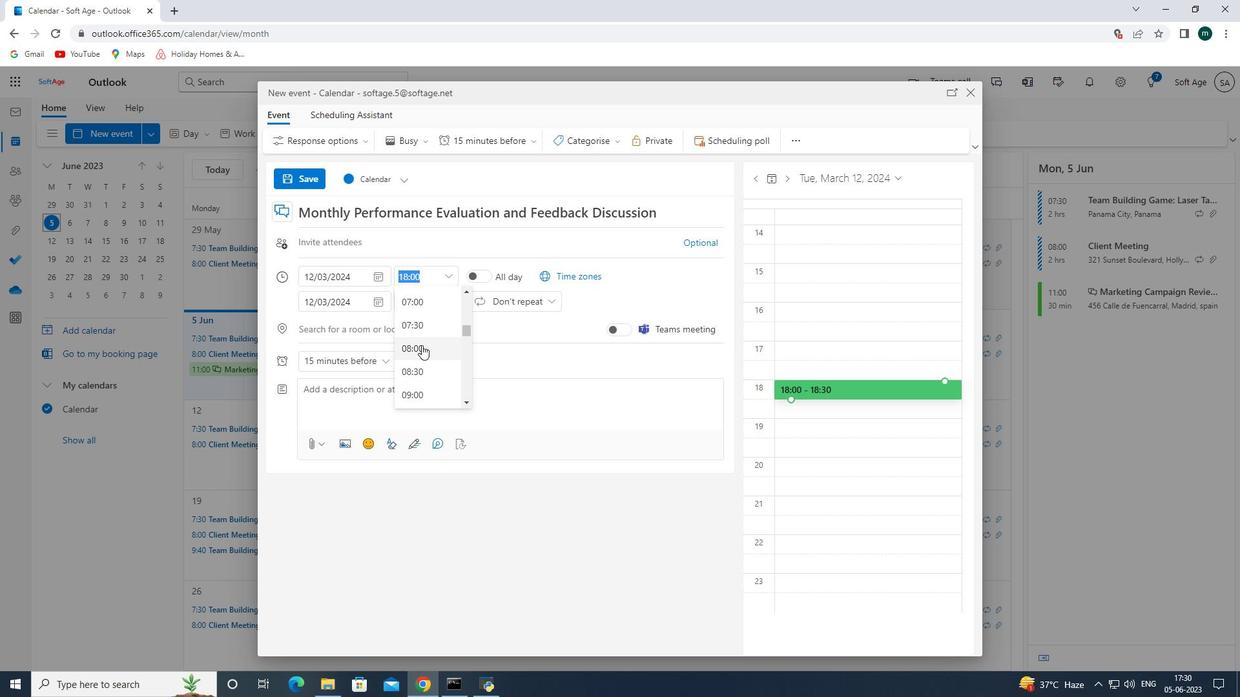 
Action: Mouse moved to (449, 298)
Screenshot: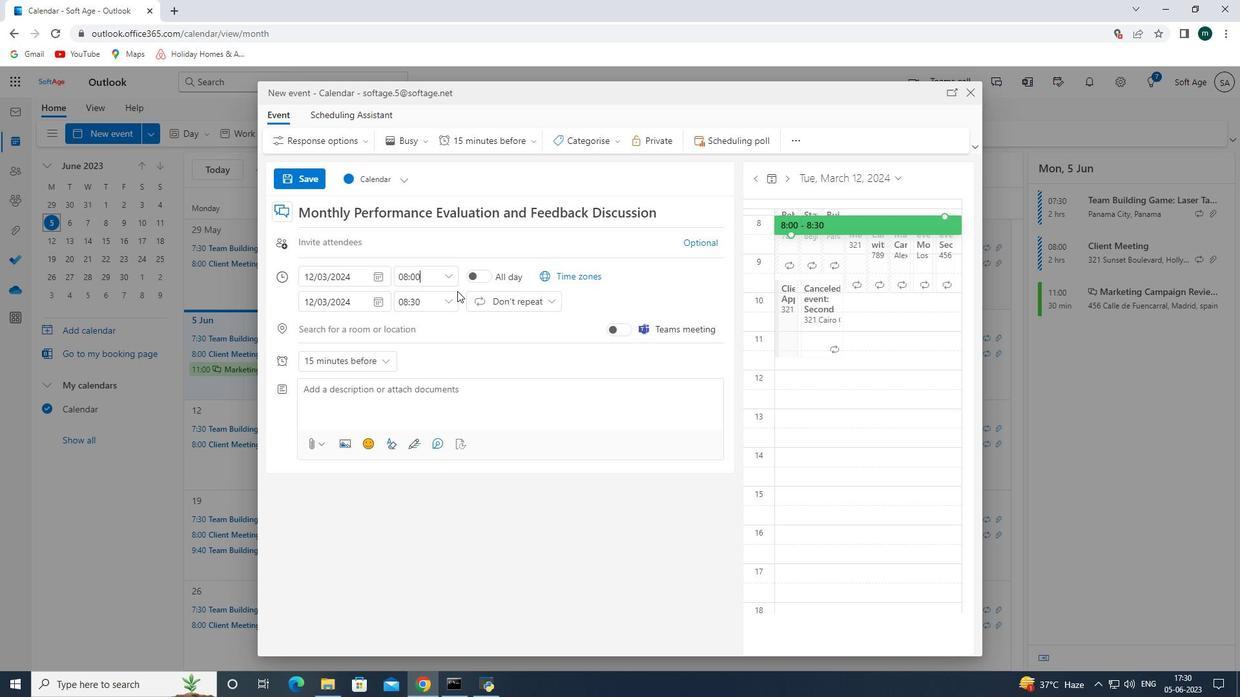 
Action: Mouse pressed left at (449, 298)
Screenshot: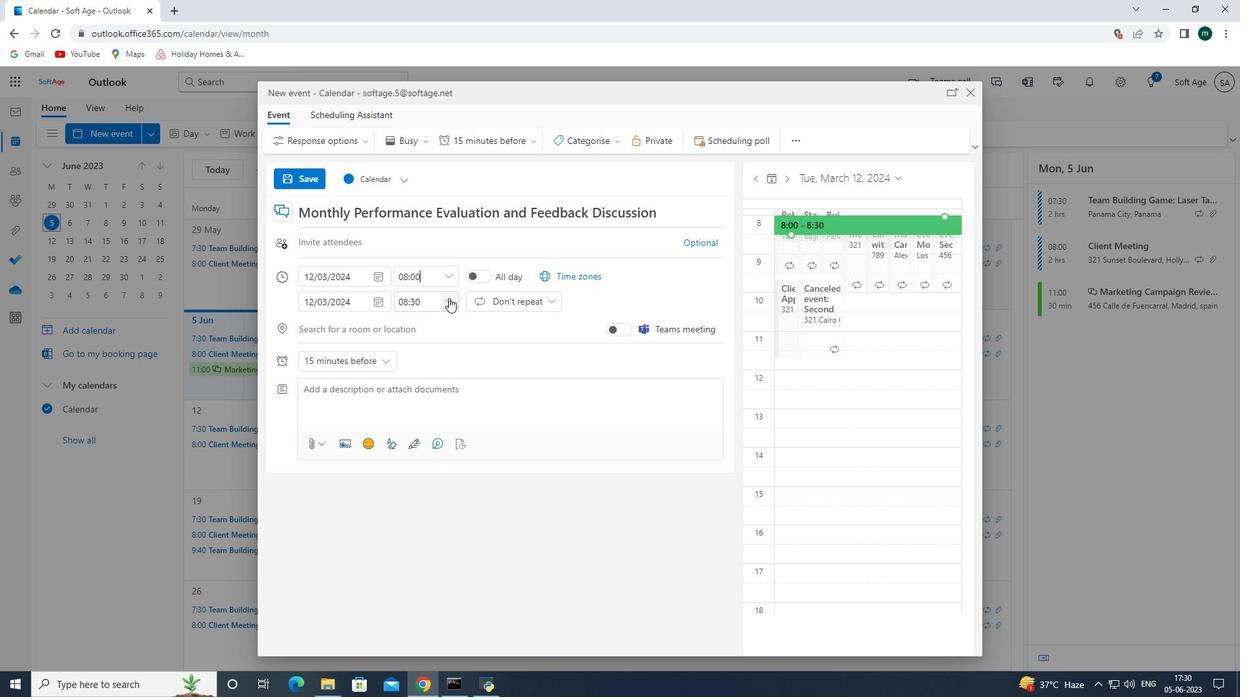 
Action: Mouse moved to (426, 396)
Screenshot: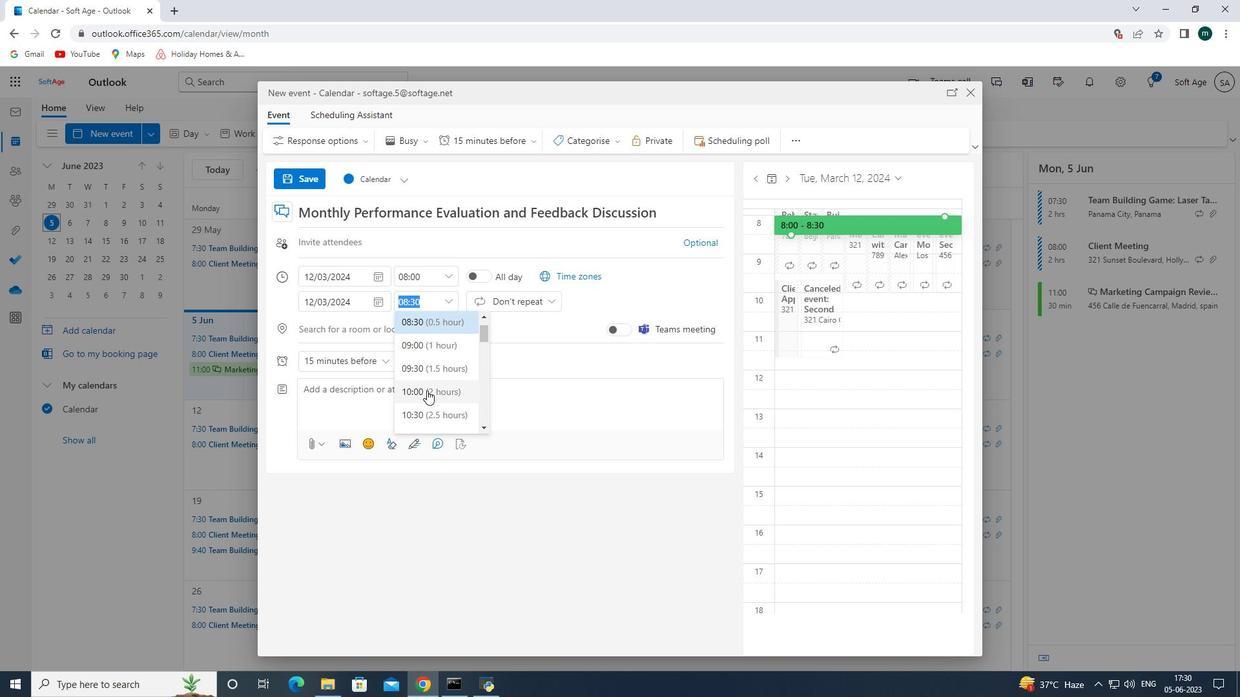 
Action: Mouse pressed left at (426, 396)
Screenshot: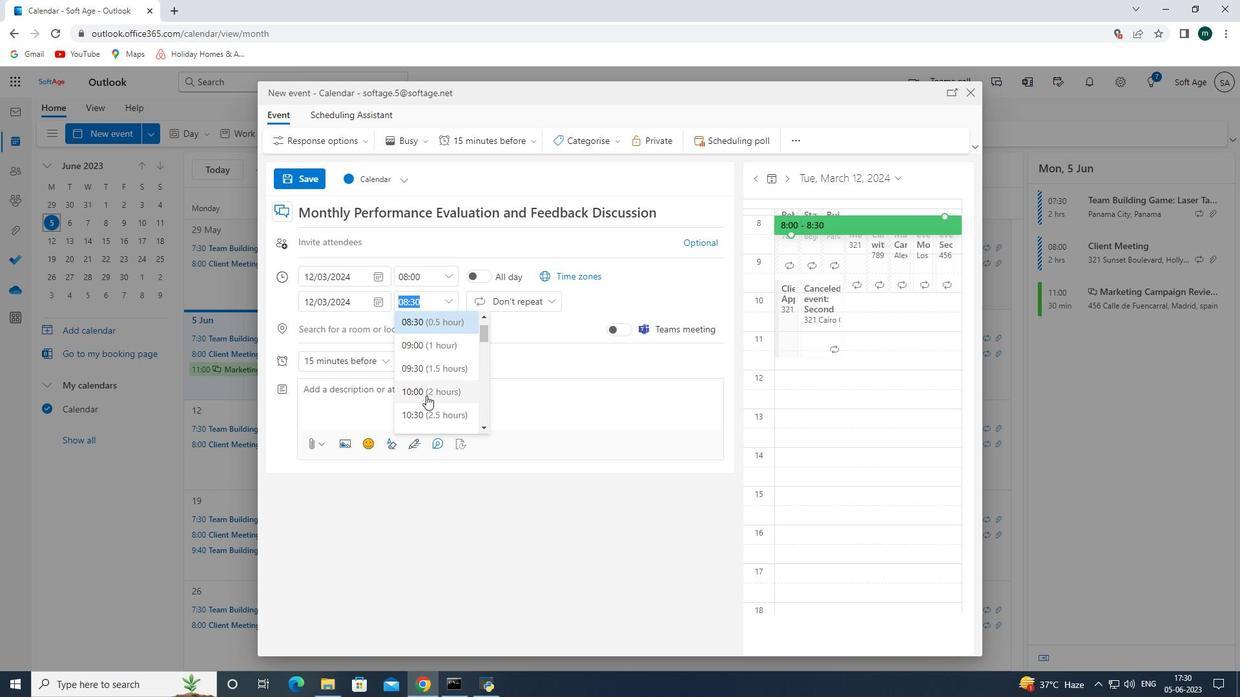 
Action: Mouse moved to (388, 386)
Screenshot: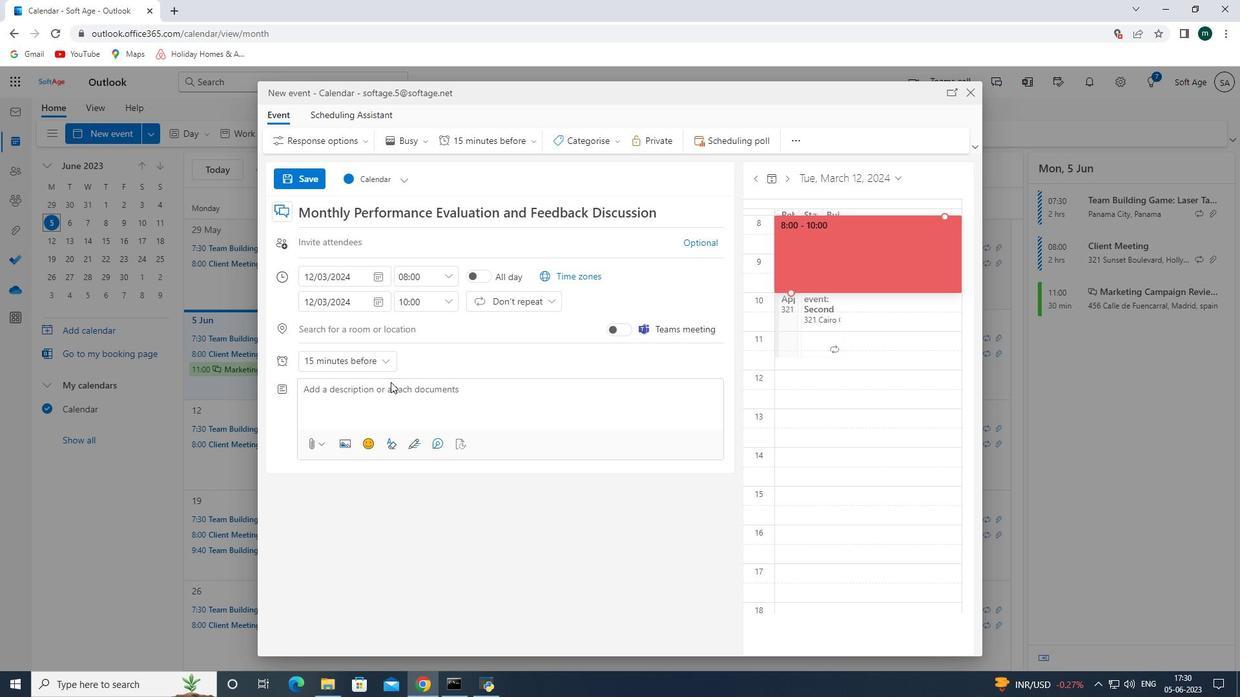 
Action: Mouse pressed left at (388, 386)
Screenshot: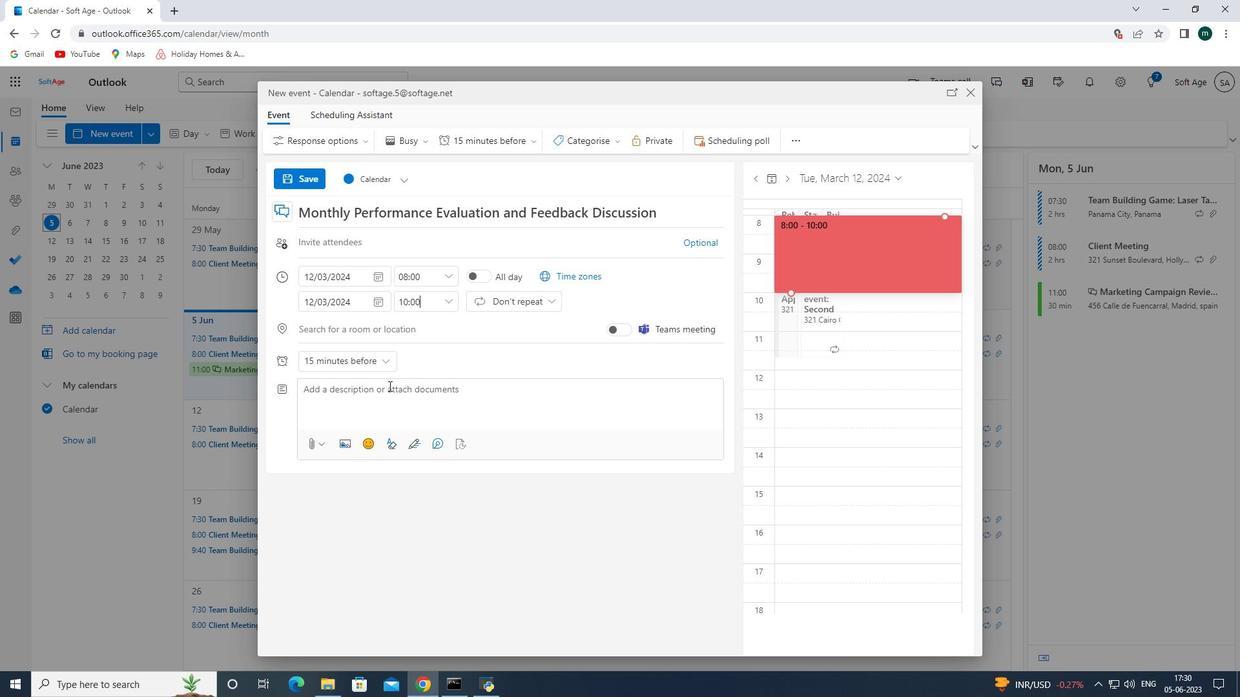
Action: Key pressed <Key.shift><Key.shift><Key.shift>Welcome<Key.space>to<Key.space>the<Key.space>lunch<Key.left><Key.left><Key.left><Key.left><Key.backspace><Key.shift>L<Key.right><Key.right><Key.right><Key.right><Key.right><Key.right><Key.right><Key.right><Key.right><Key.right><Key.right><Key.right><Key.right><Key.space>with<Key.space>mentor<Key.left><Key.left><Key.left><Key.left><Key.left><Key.backspace><Key.shift_r>M<Key.right><Key.right><Key.right><Key.right><Key.right><Key.right><Key.right><Key.right><Key.right><Key.right><Key.right><Key.right><Key.right><Key.right><Key.right><Key.right><Key.space>session<Key.space><Key.backspace>,<Key.space>an<Key.space>invaluable<Key.space>opportunity<Key.space>for<Key.space>personal<Key.space>growth<Key.space>and<Key.space>guidance.<Key.space><Key.shift>Thiss<Key.backspace><Key.space>session<Key.space>aims<Key.space>to<Key.space>cree<Key.backspace>ate<Key.space>a<Key.space>casual<Key.space>and<Key.space>supportive<Key.space>environment<Key.space>where<Key.space>mentes<Key.backspace>es<Key.space>can<Key.space>connect<Key.space>with<Key.space>experienced<Key.space>mentors<Key.space><Key.backspace>,<Key.space>gain<Key.space>insights,<Key.space>and<Key.space>receive<Key.space>valuable<Key.space>advice<Key.space>to<Key.space>navigate<Key.space>their<Key.space>professional<Key.space>journeys<Key.space><Key.backspace>.<Key.space>
Screenshot: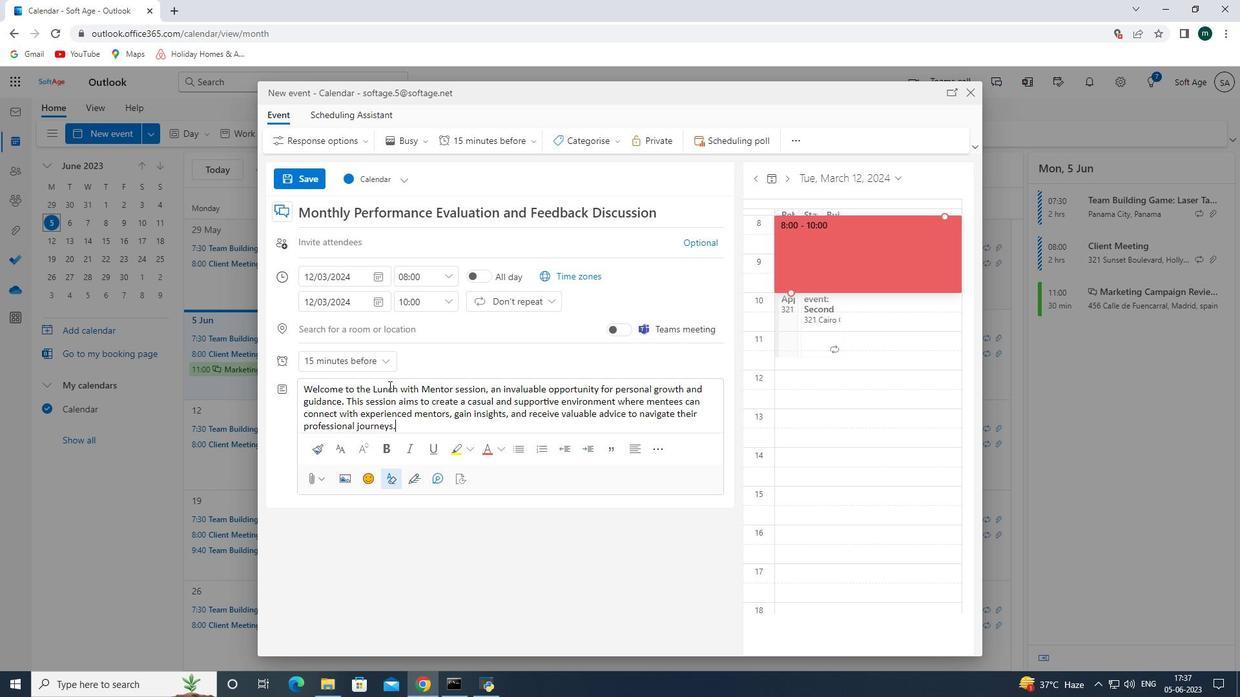 
Action: Mouse moved to (359, 330)
Screenshot: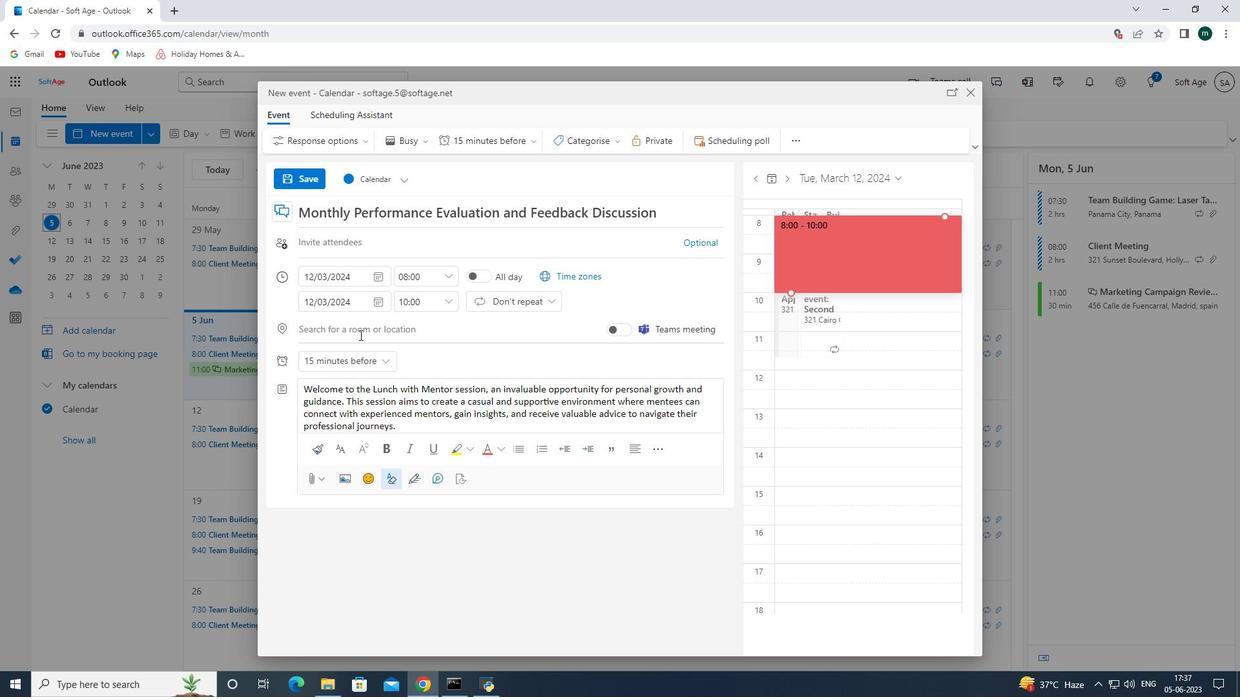 
Action: Mouse pressed left at (359, 330)
Screenshot: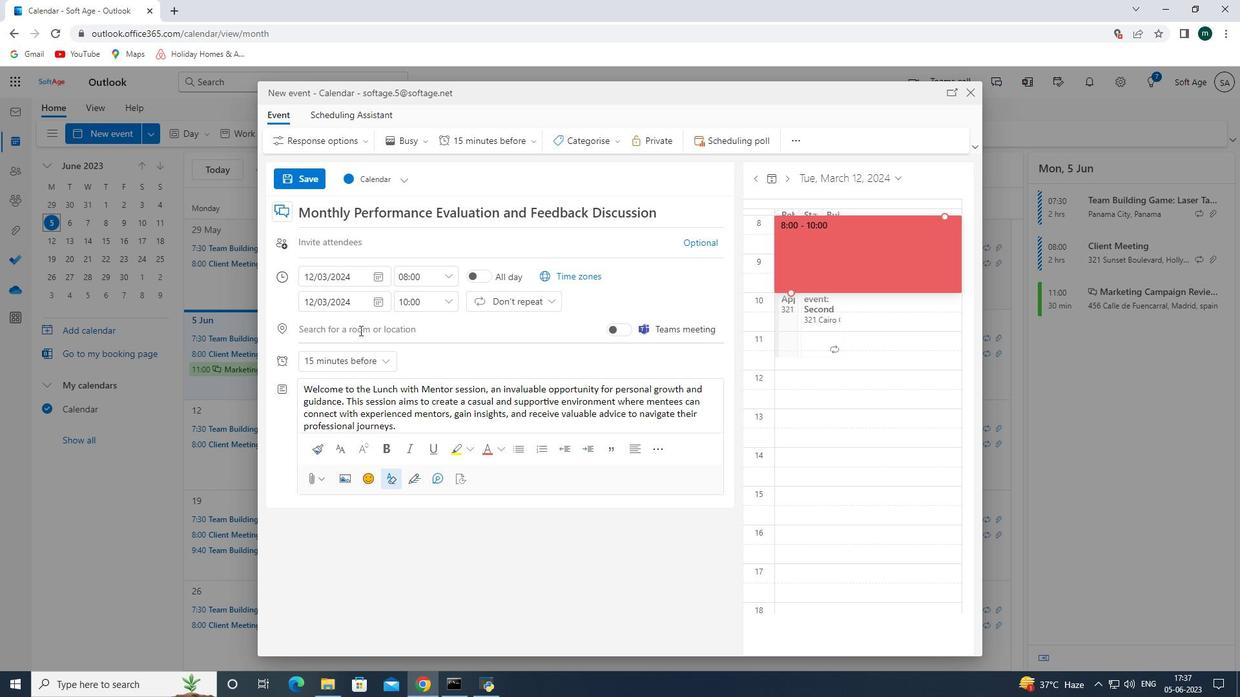 
Action: Mouse moved to (359, 330)
Screenshot: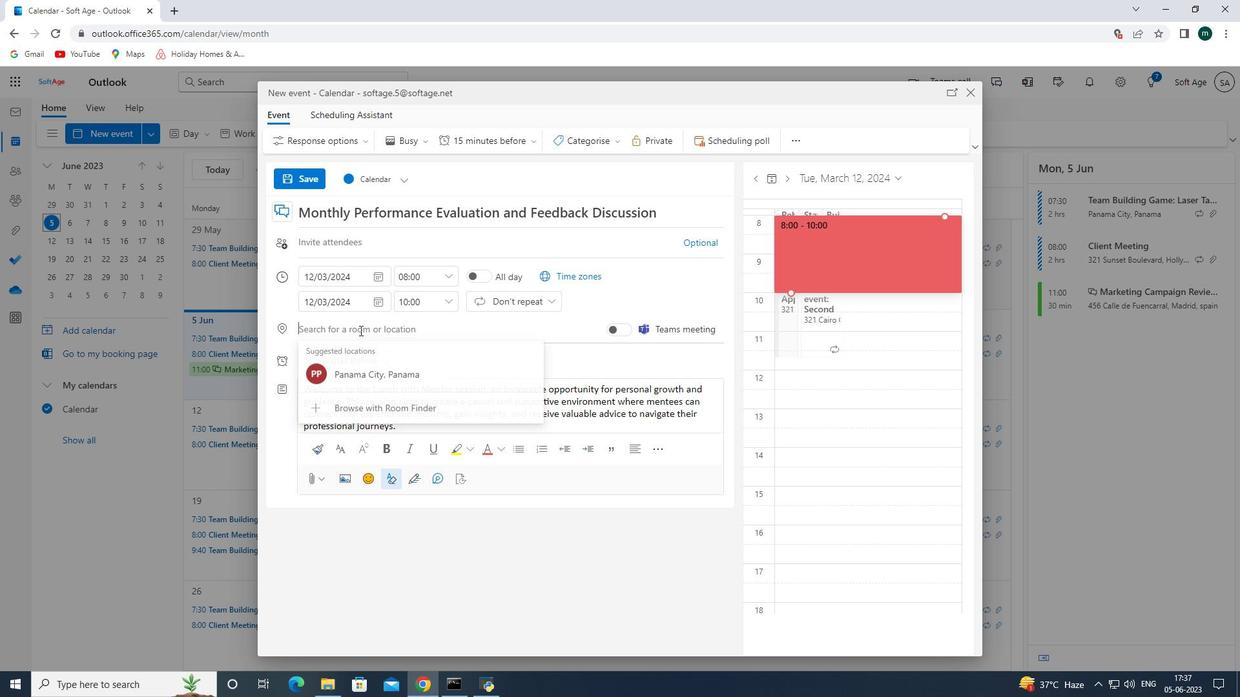 
Action: Key pressed 321<Key.space><Key.shift_r><Key.shift_r><Key.shift_r><Key.shift_r><Key.shift_r>Piazza<Key.space>del<Key.space>n<Key.shift_r><Key.shift_r><Key.shift_r><Key.shift_r><Key.shift_r><Key.shift_r><Key.shift_r><Key.shift_r>Popolo,<Key.space>
Screenshot: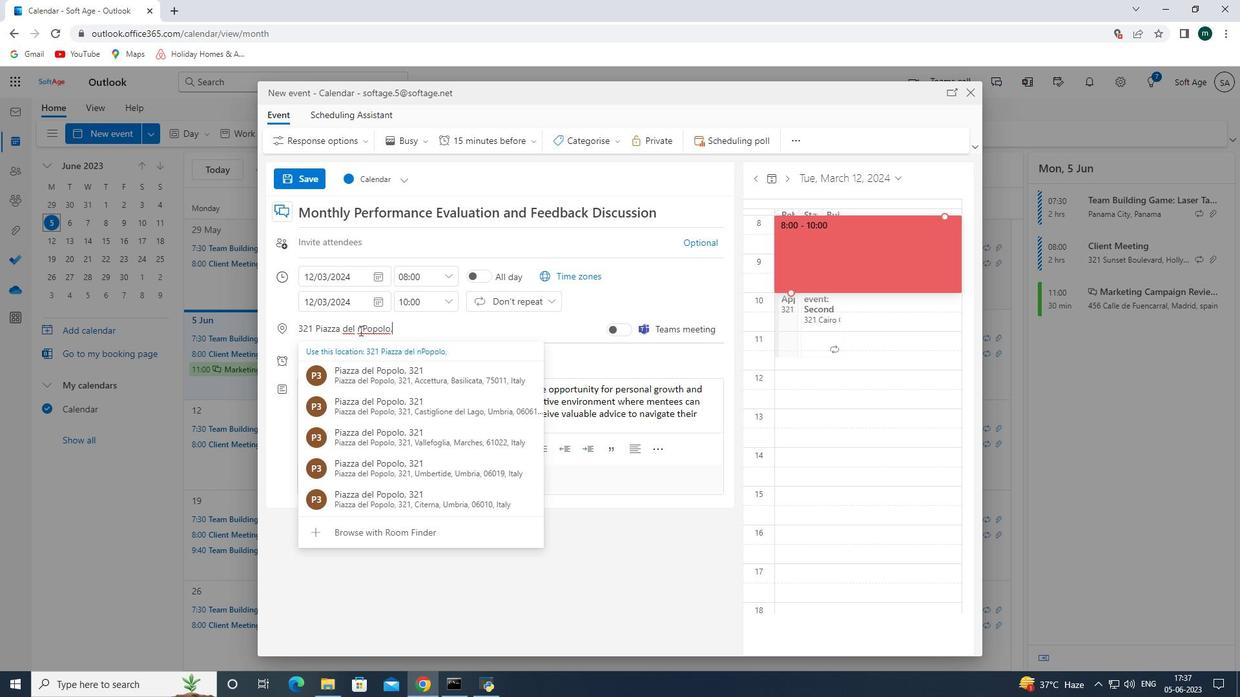 
Action: Mouse moved to (361, 327)
Screenshot: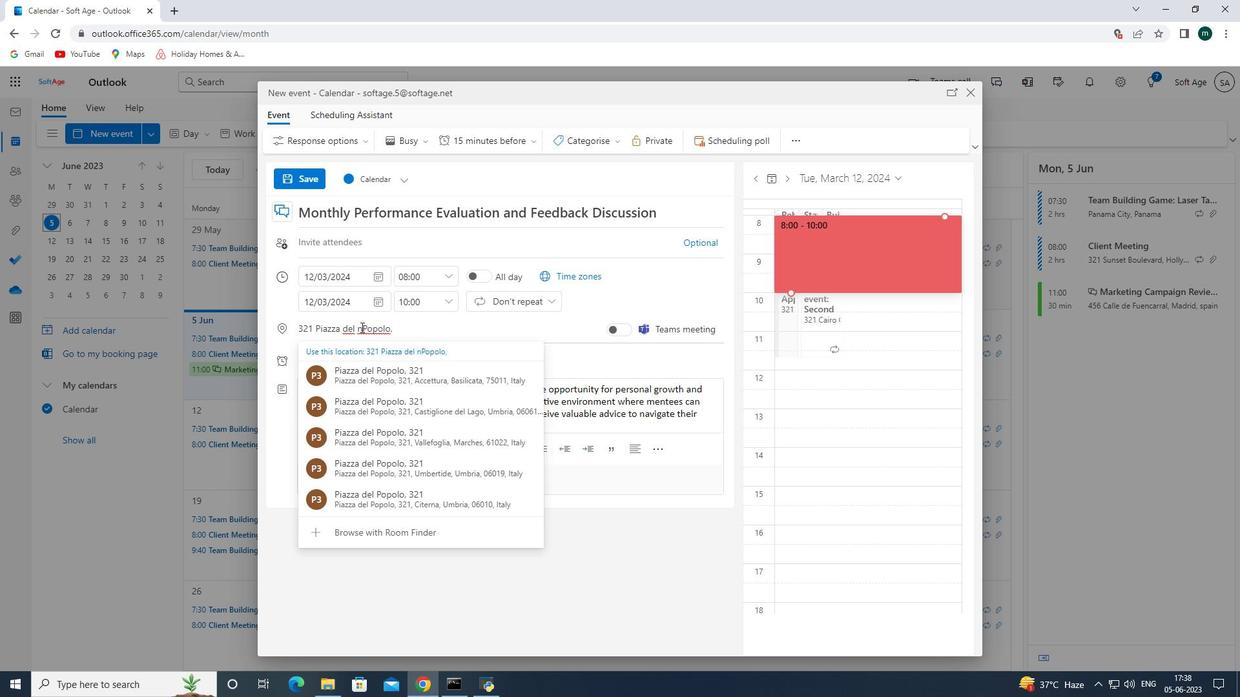 
Action: Mouse pressed left at (361, 327)
Screenshot: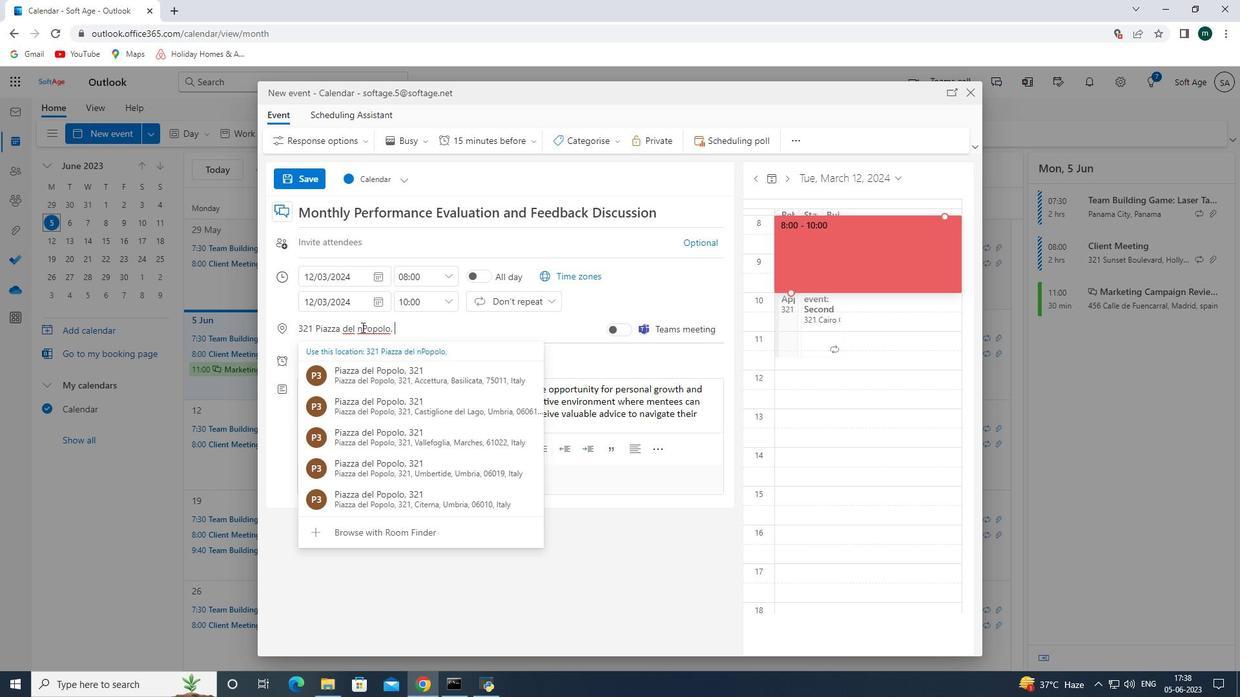 
Action: Mouse moved to (283, 697)
Screenshot: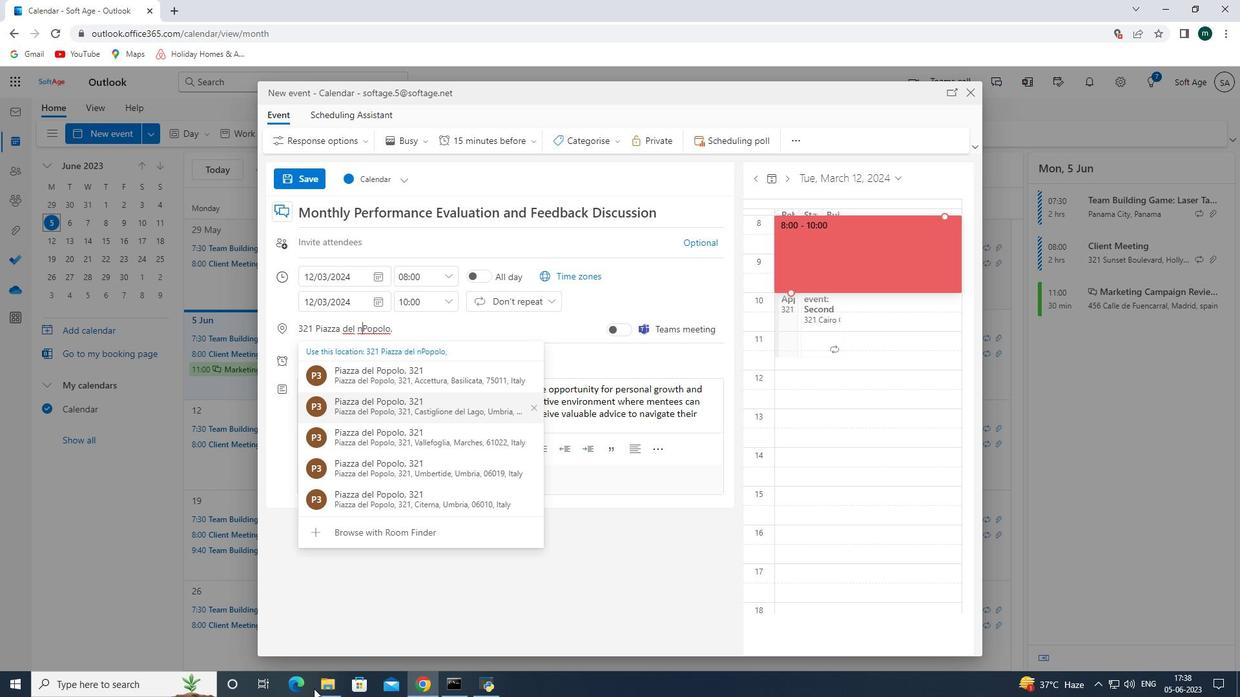 
Action: Key pressed <Key.backspace><Key.right><Key.right><Key.right><Key.right><Key.right><Key.right><Key.right><Key.right><Key.right><Key.right><Key.right><Key.right><Key.right>rome.<Key.backspace>,<Key.space><Key.shift_r><Key.shift_r><Key.shift_r><Key.shift_r><Key.shift_r><Key.shift_r><Key.shift_r><Key.shift_r>Italy
Screenshot: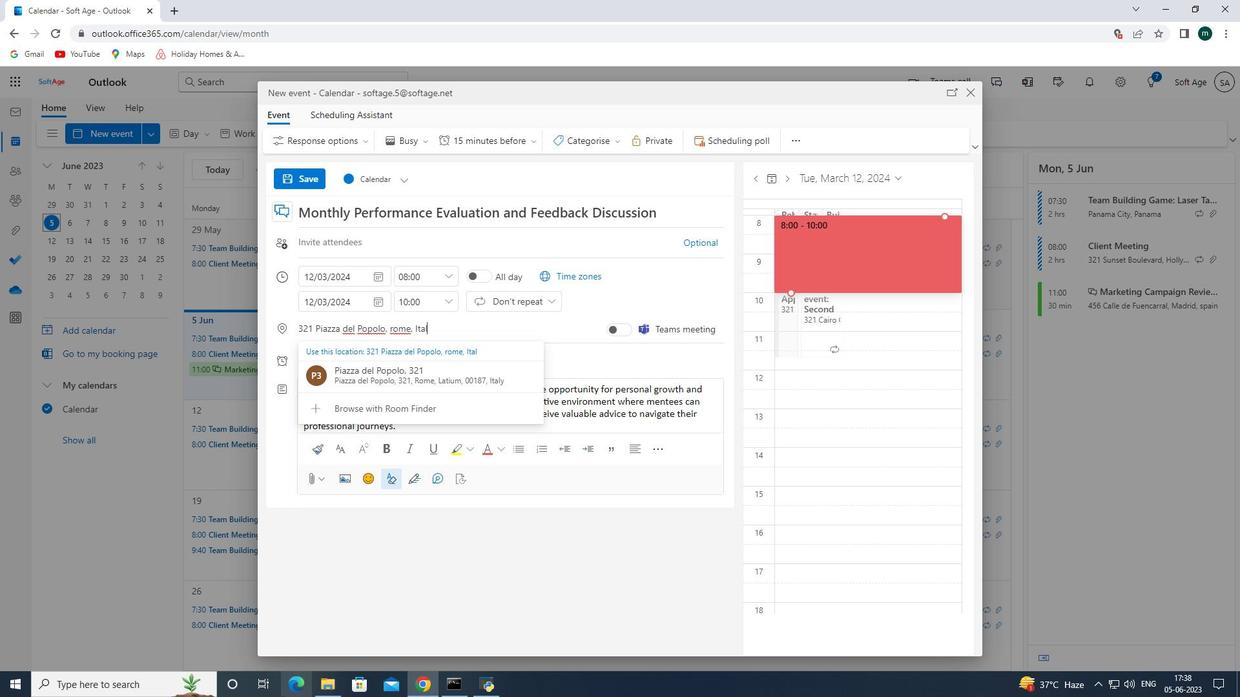 
Action: Mouse moved to (624, 365)
Screenshot: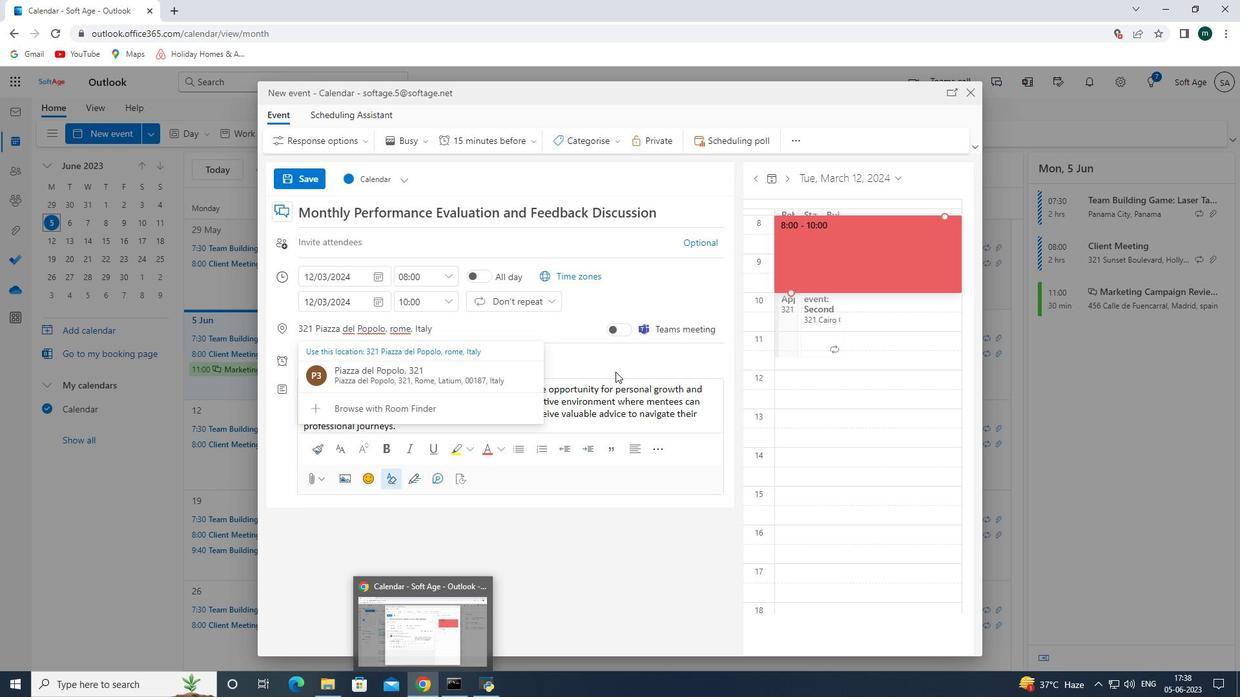 
Action: Mouse pressed left at (624, 365)
Screenshot: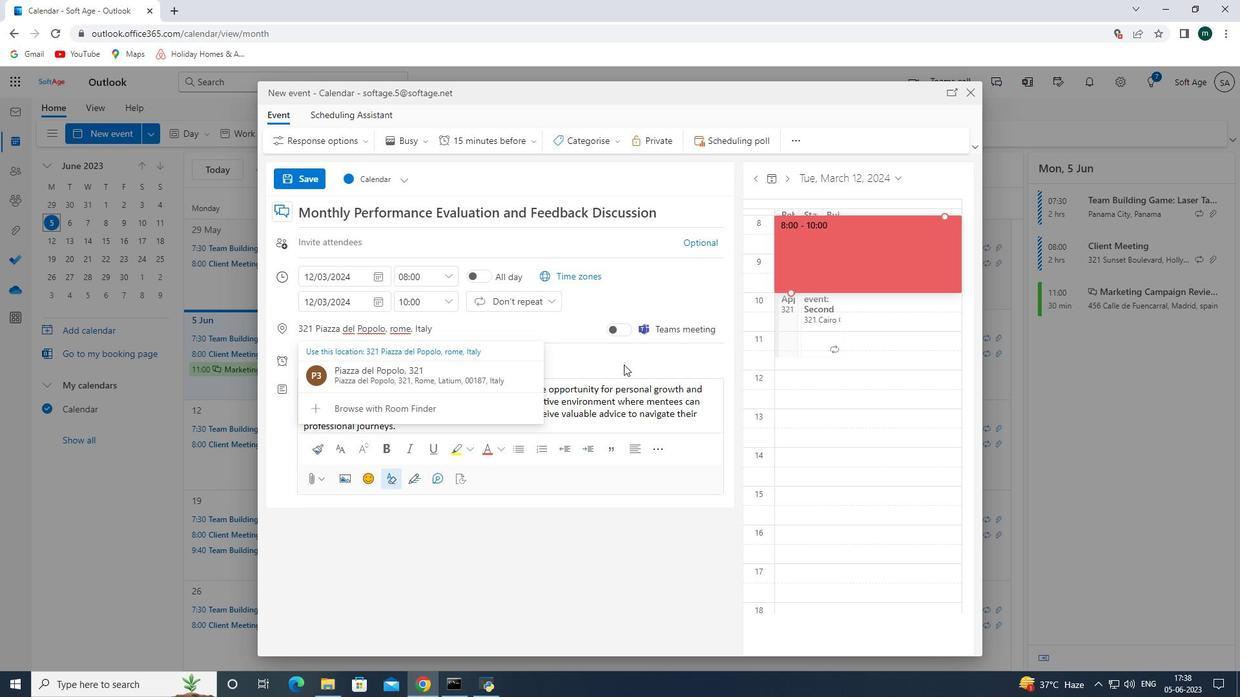 
Action: Mouse moved to (390, 241)
Screenshot: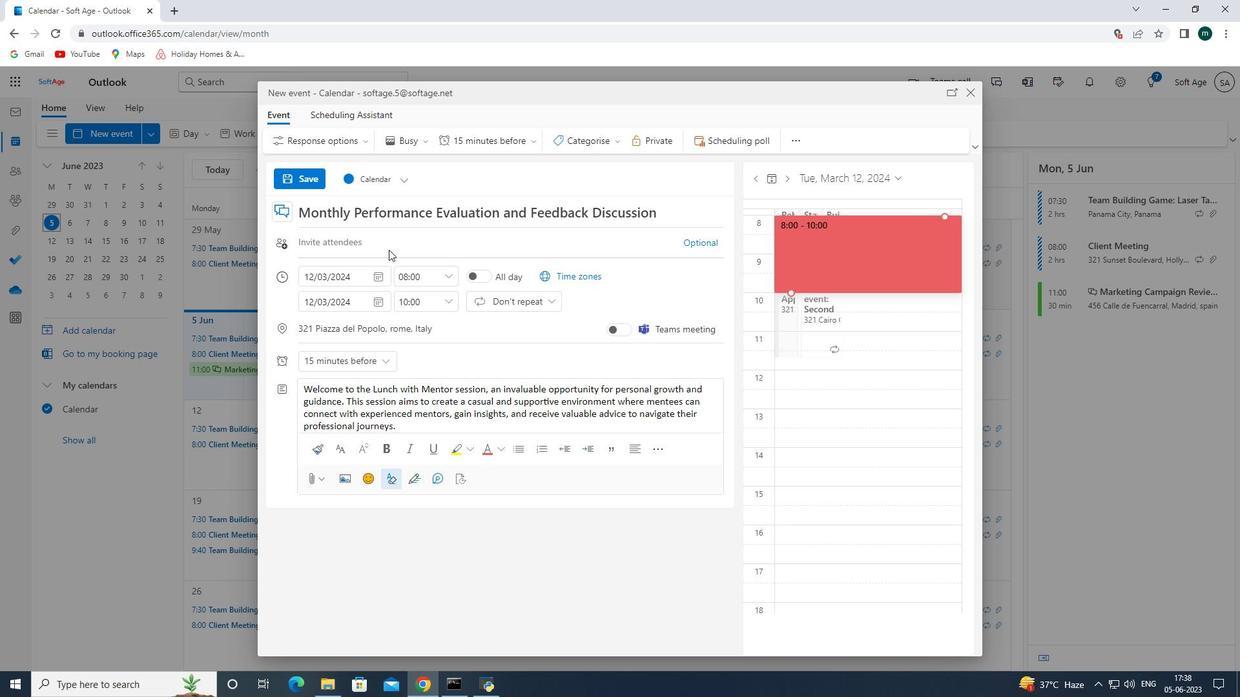
Action: Mouse pressed left at (390, 241)
Screenshot: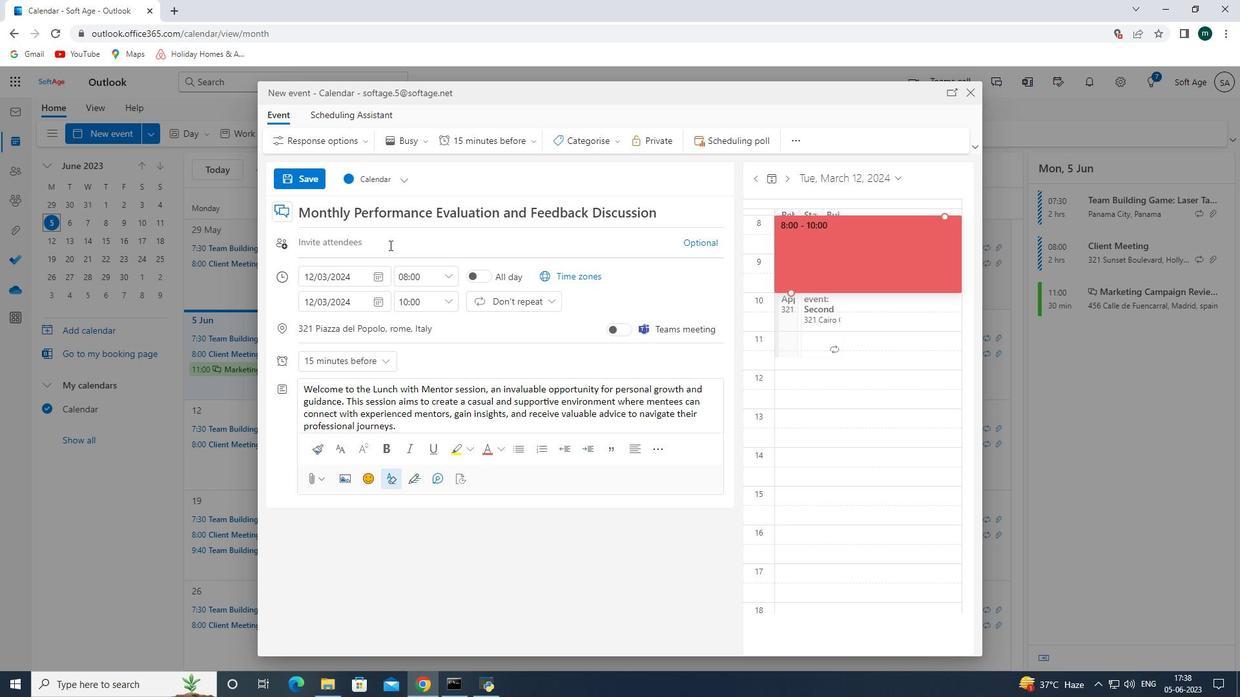 
Action: Mouse moved to (410, 419)
Screenshot: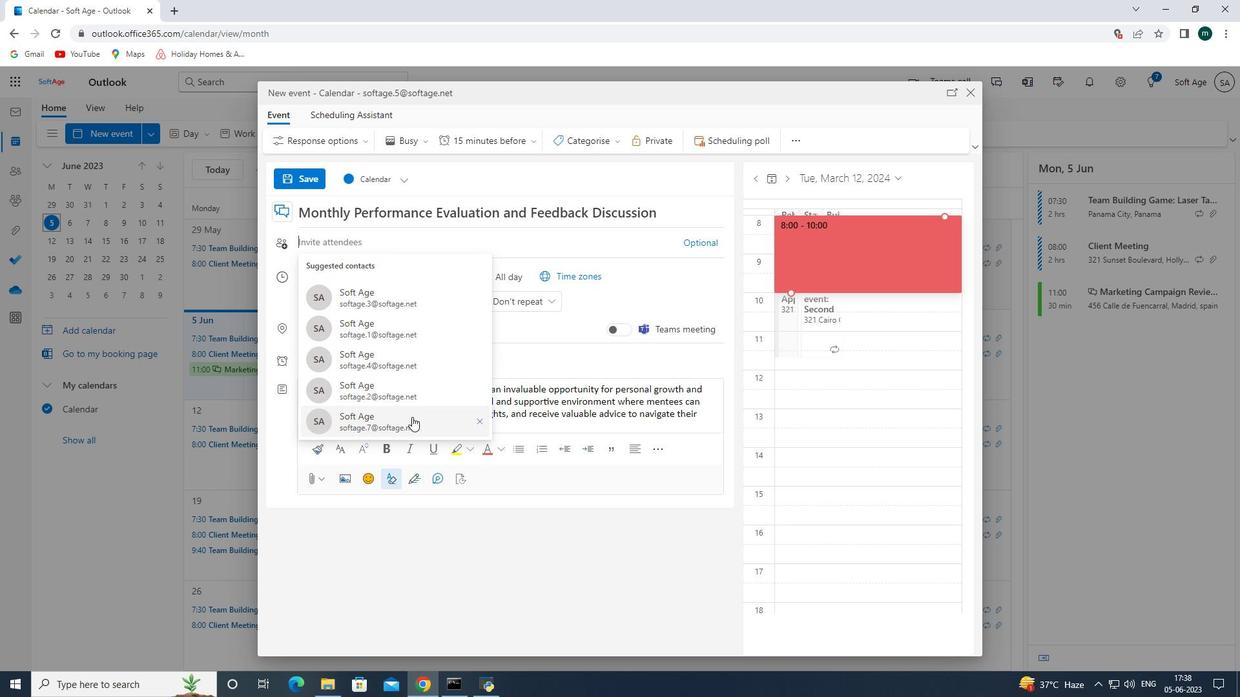 
Action: Mouse pressed left at (410, 419)
Screenshot: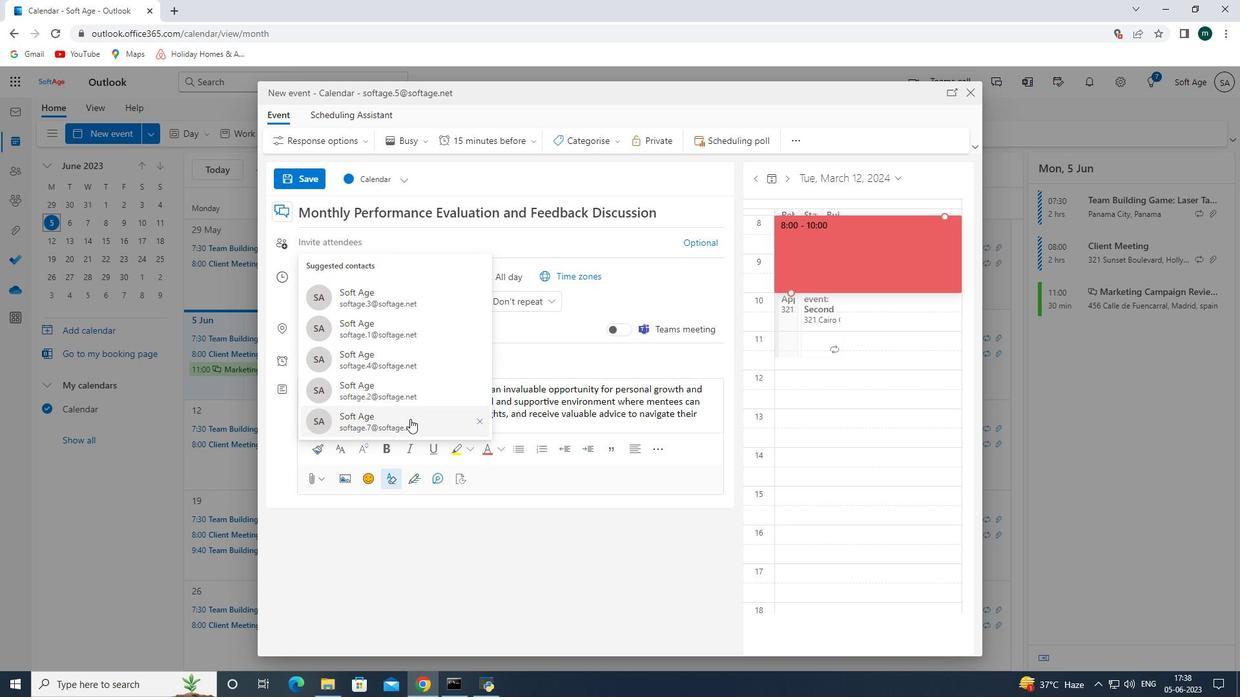 
Action: Mouse moved to (432, 241)
Screenshot: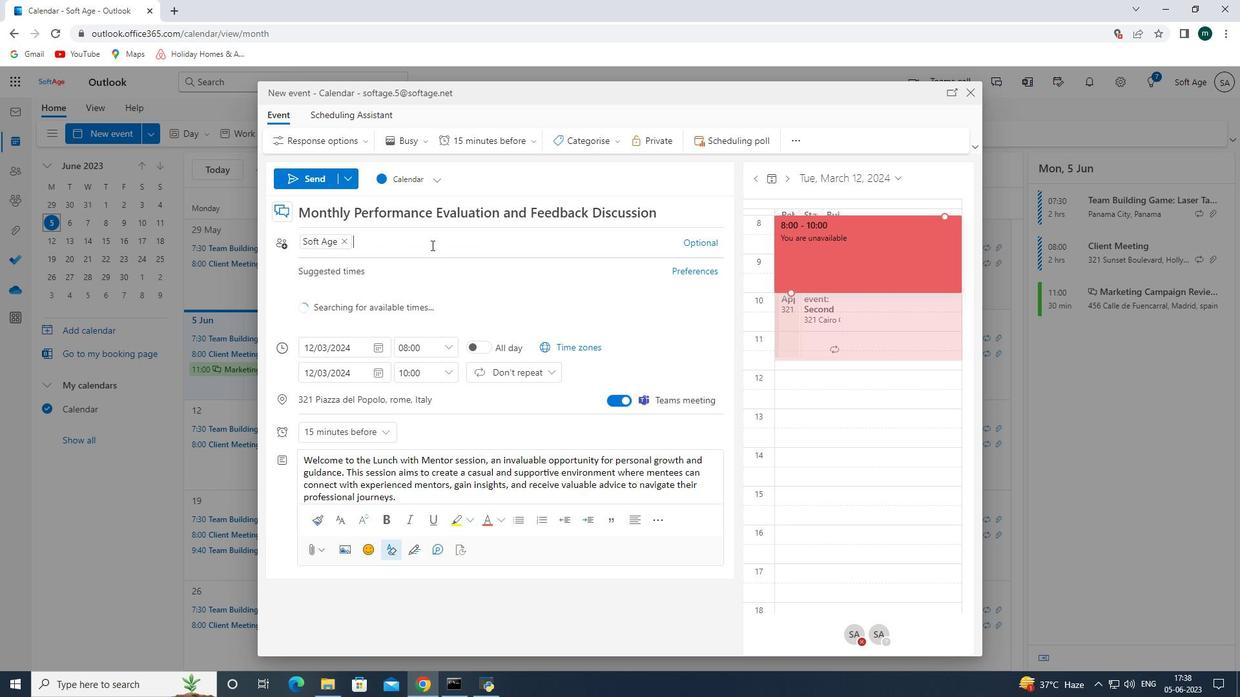 
Action: Mouse pressed left at (432, 241)
Screenshot: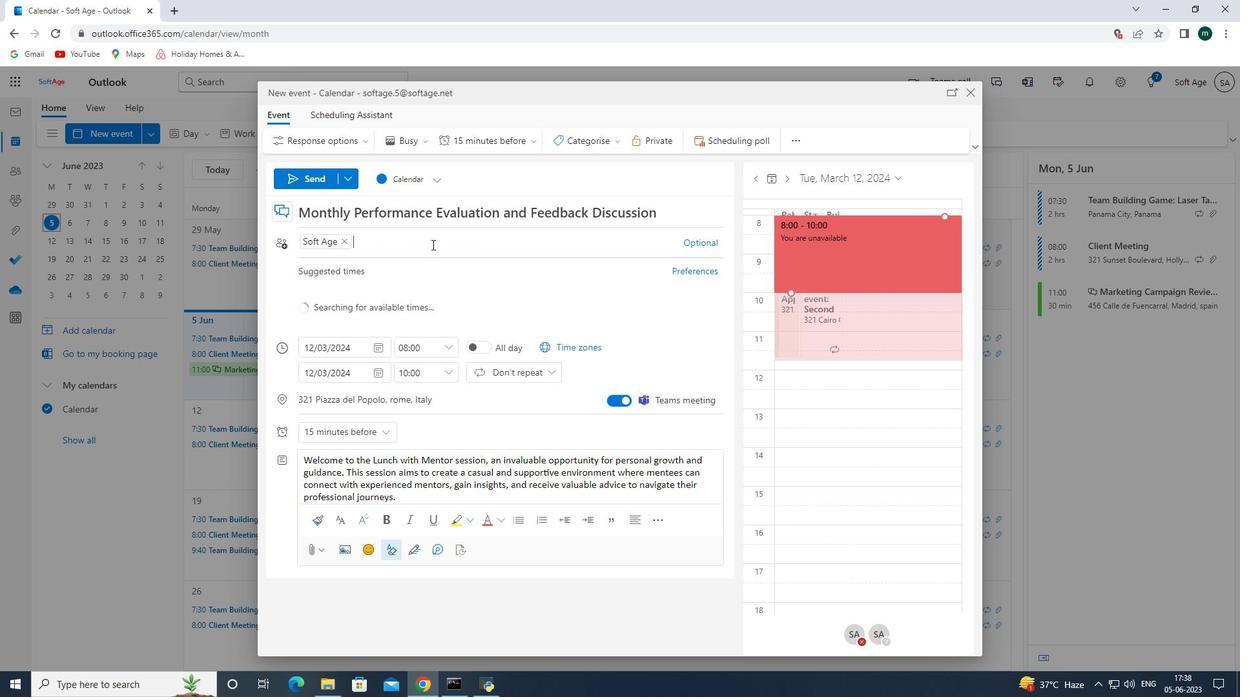 
Action: Mouse moved to (479, 241)
Screenshot: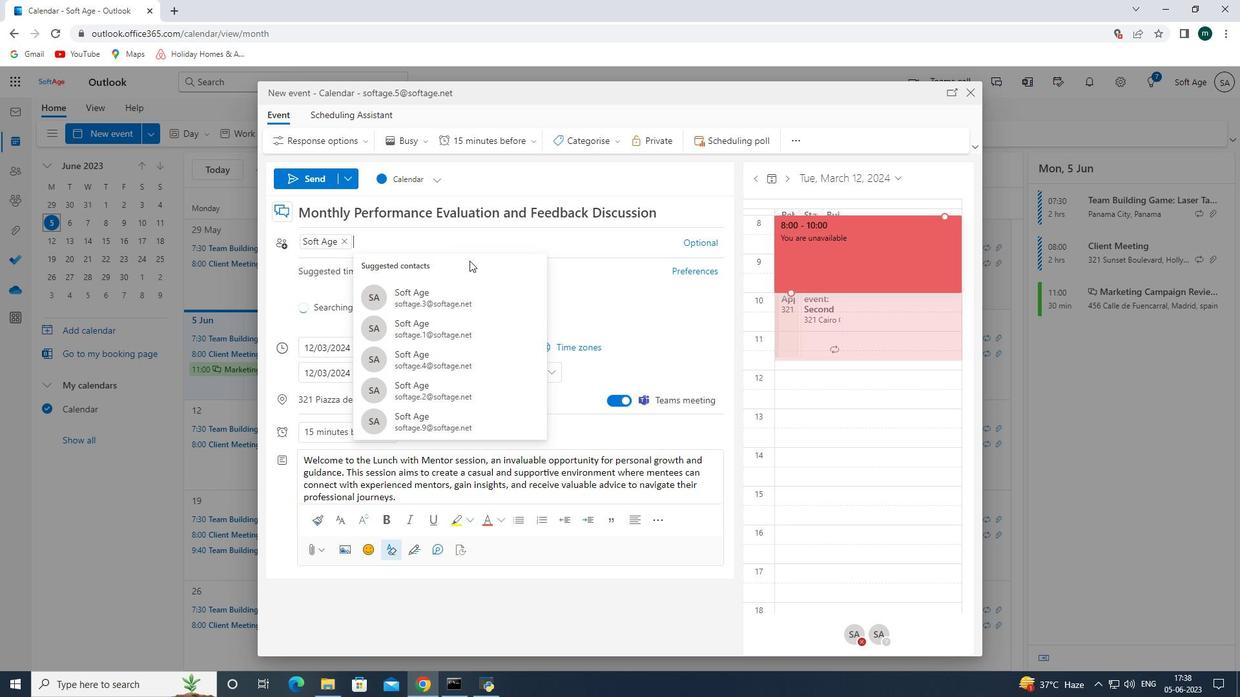 
Action: Key pressed sofa<Key.backspace>tage.8<Key.shift>@
Screenshot: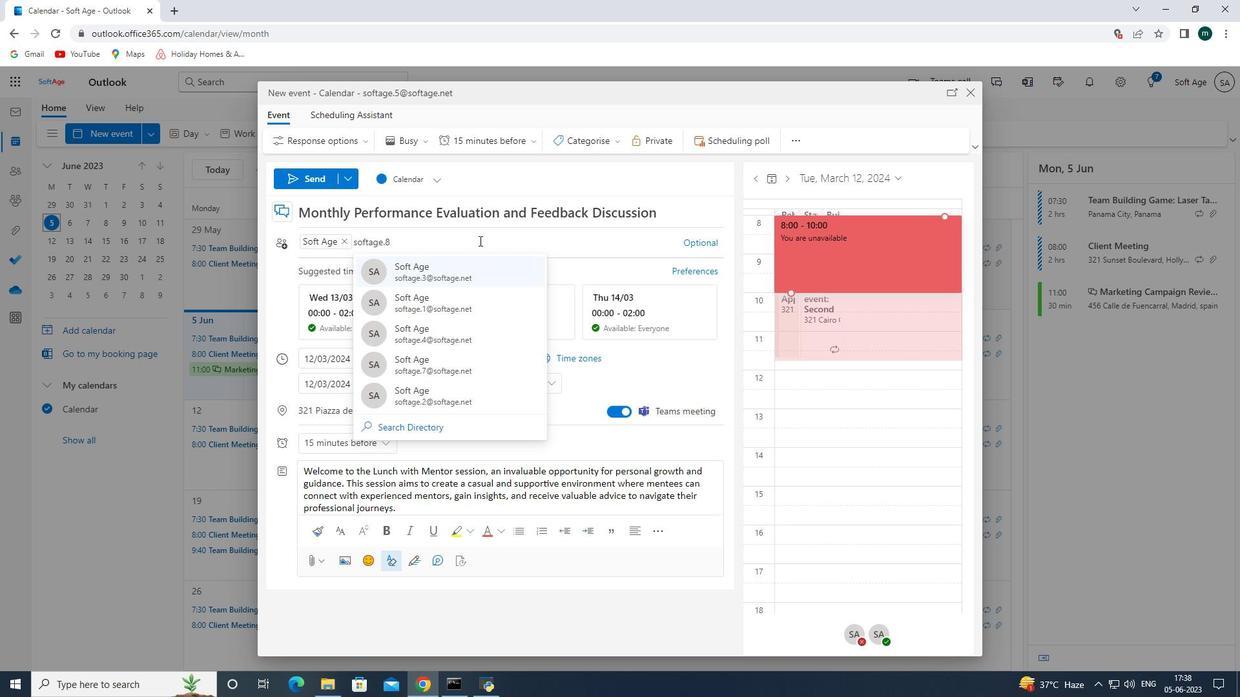 
Action: Mouse moved to (461, 272)
Screenshot: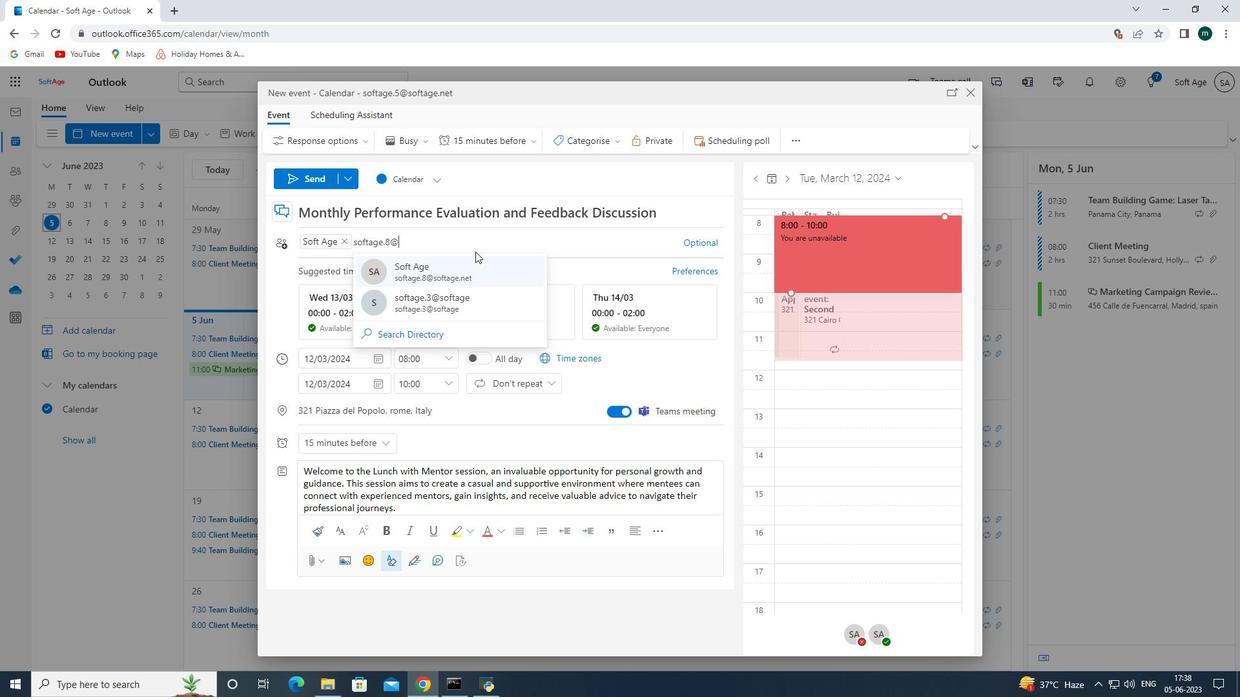 
Action: Mouse pressed left at (461, 272)
Screenshot: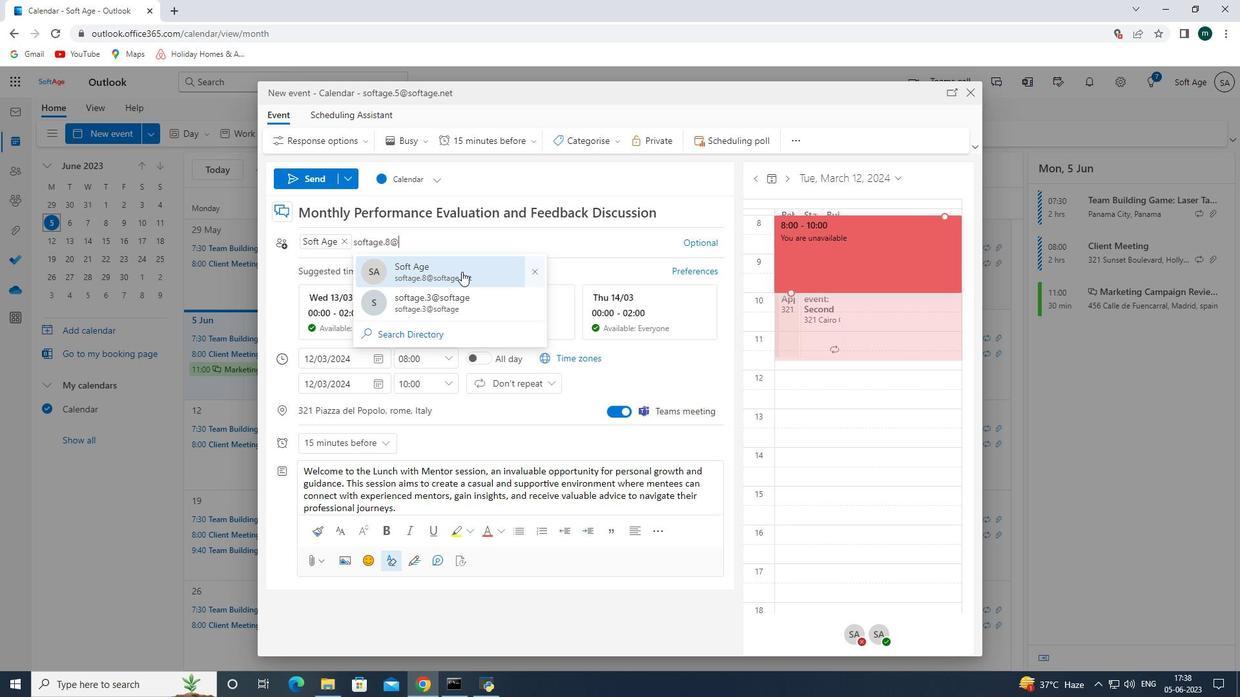 
Action: Mouse moved to (534, 141)
Screenshot: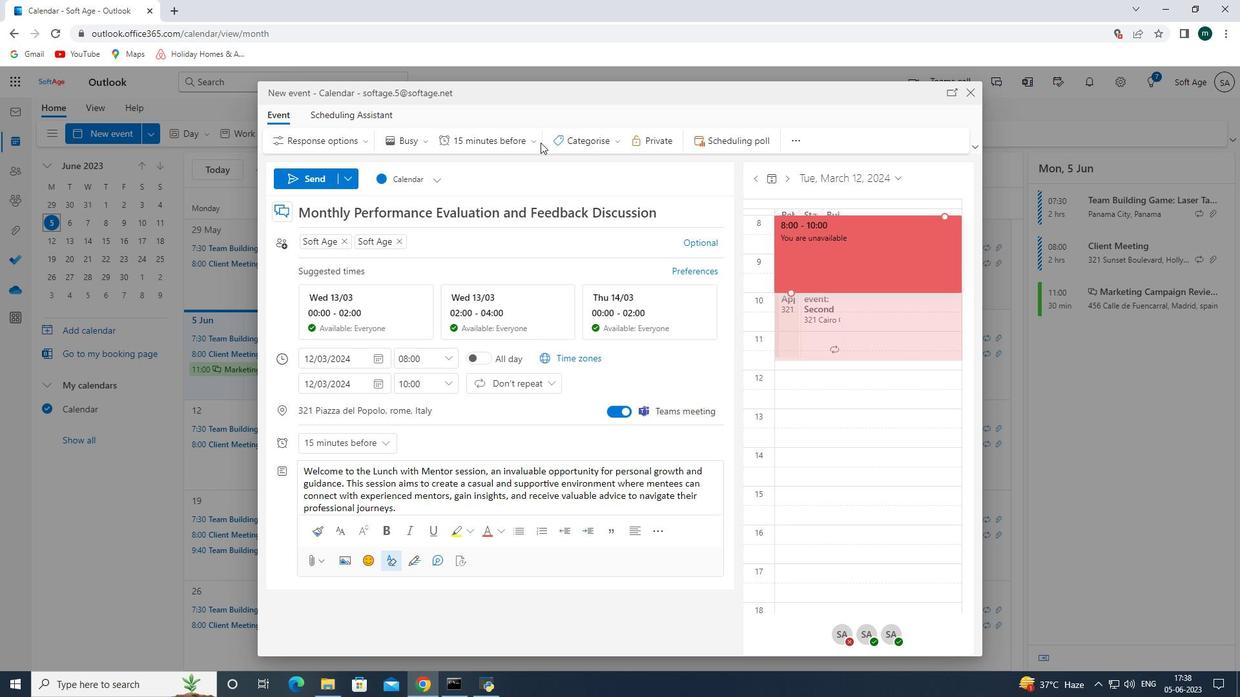 
Action: Mouse pressed left at (534, 141)
Screenshot: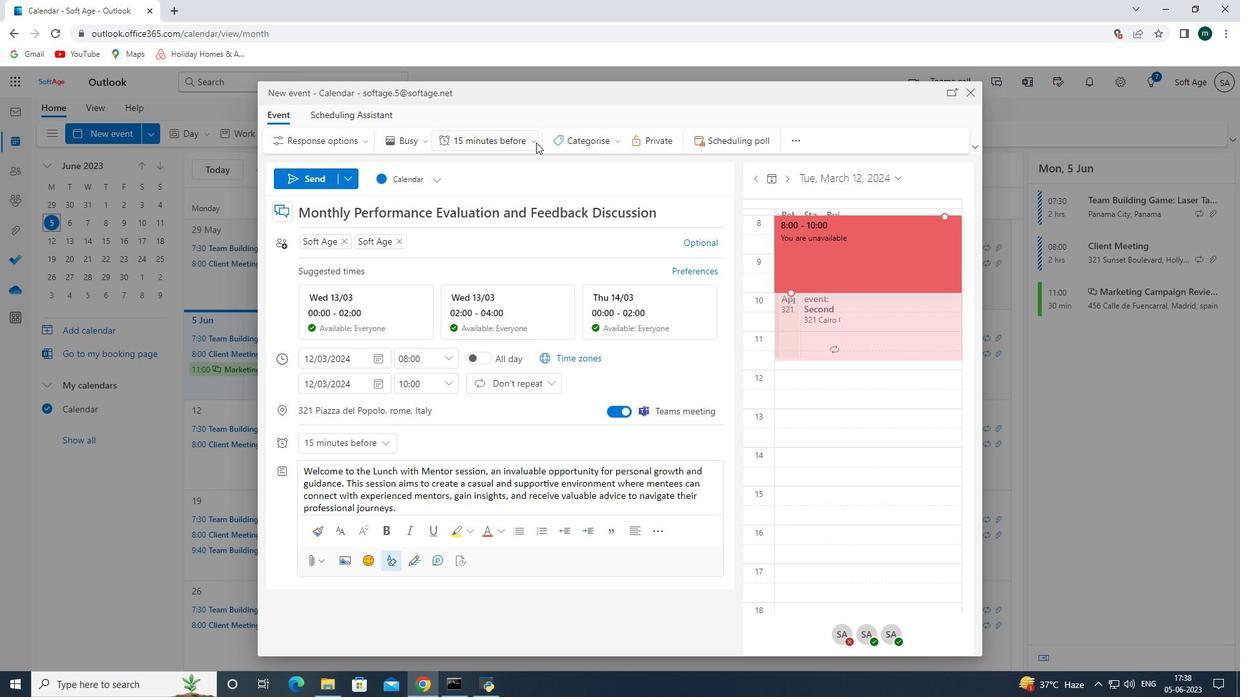 
Action: Mouse moved to (489, 256)
Screenshot: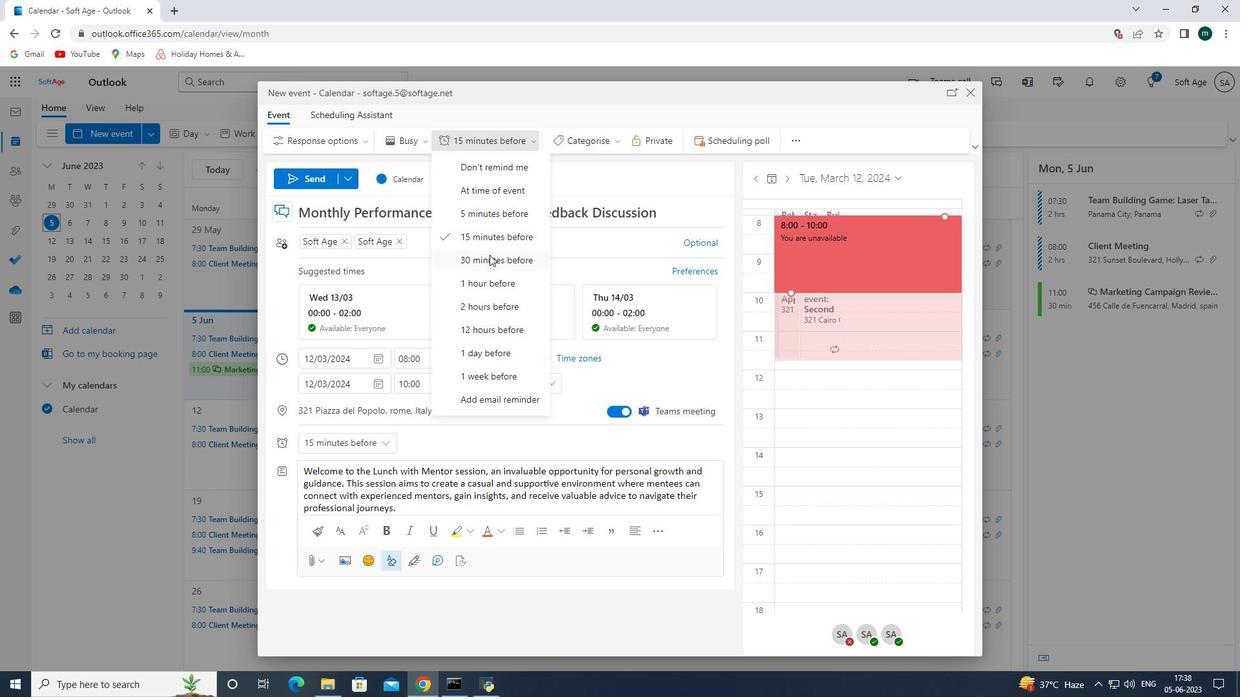 
Action: Mouse pressed left at (489, 256)
Screenshot: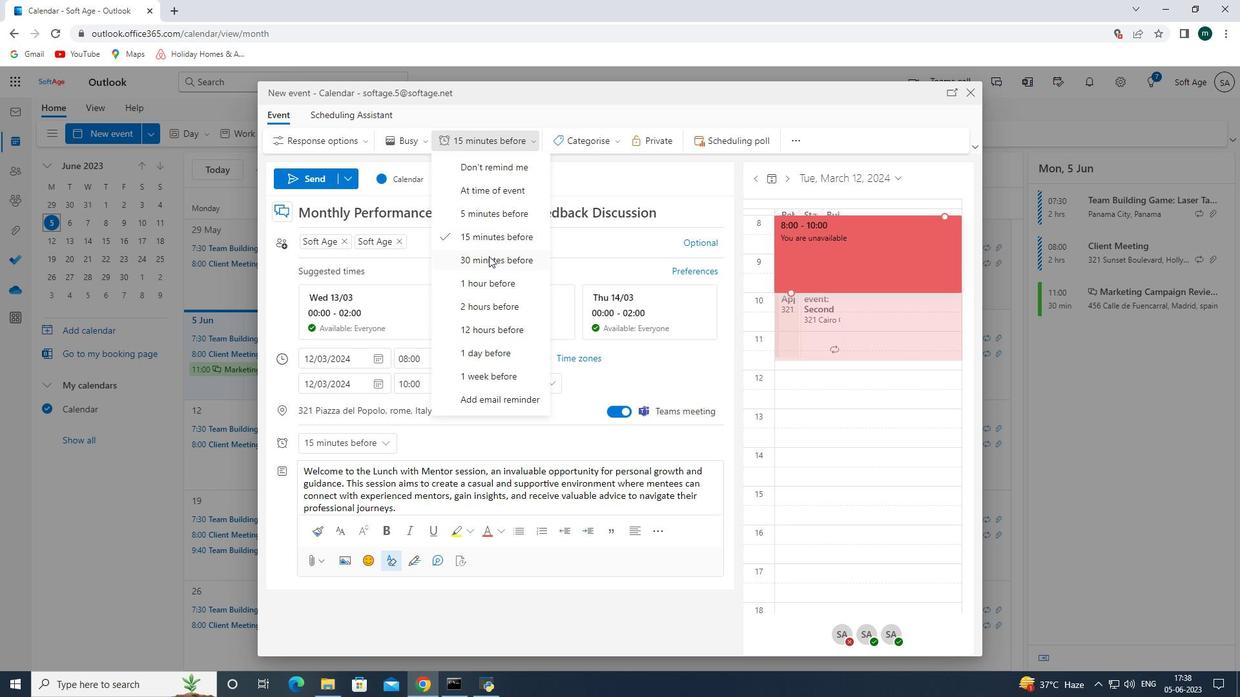 
Action: Mouse moved to (307, 180)
Screenshot: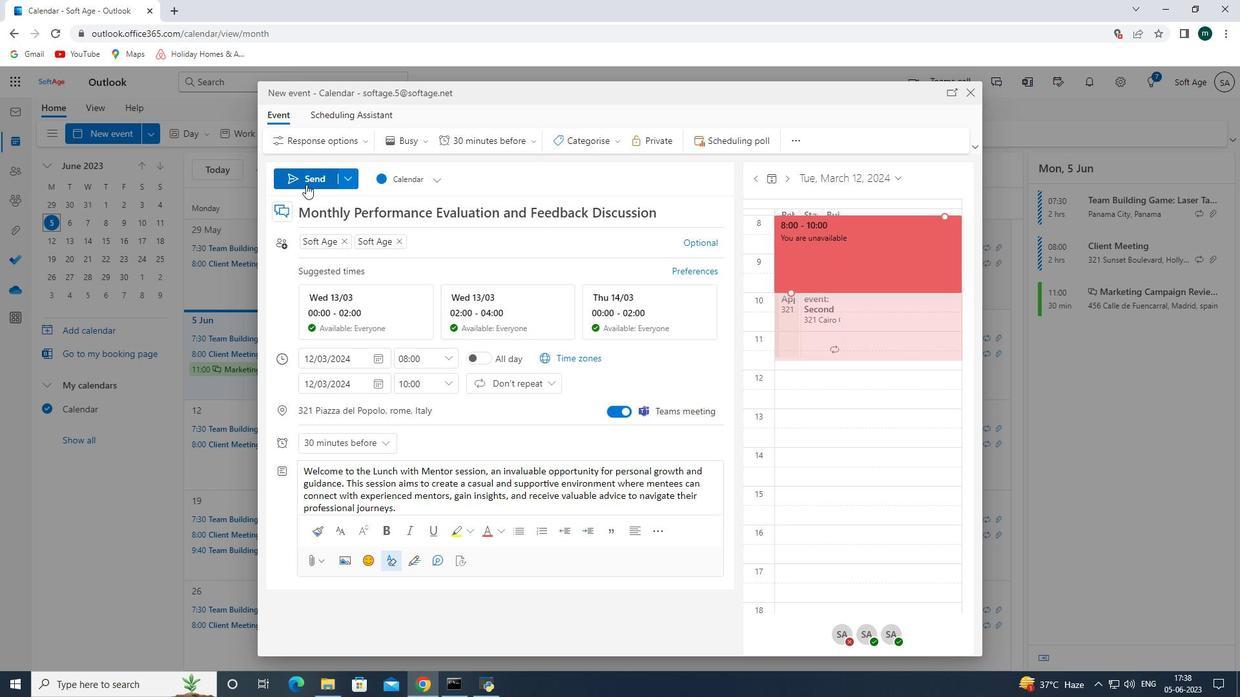 
Action: Mouse pressed left at (307, 180)
Screenshot: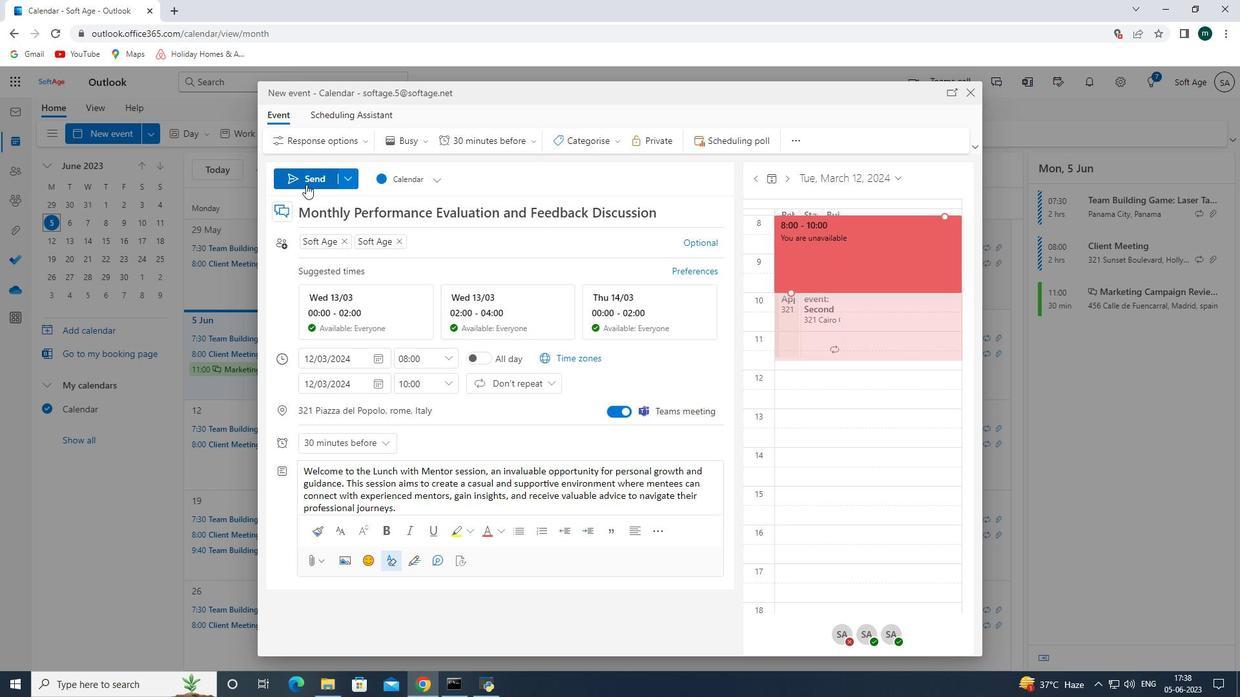
Action: Mouse moved to (409, 231)
Screenshot: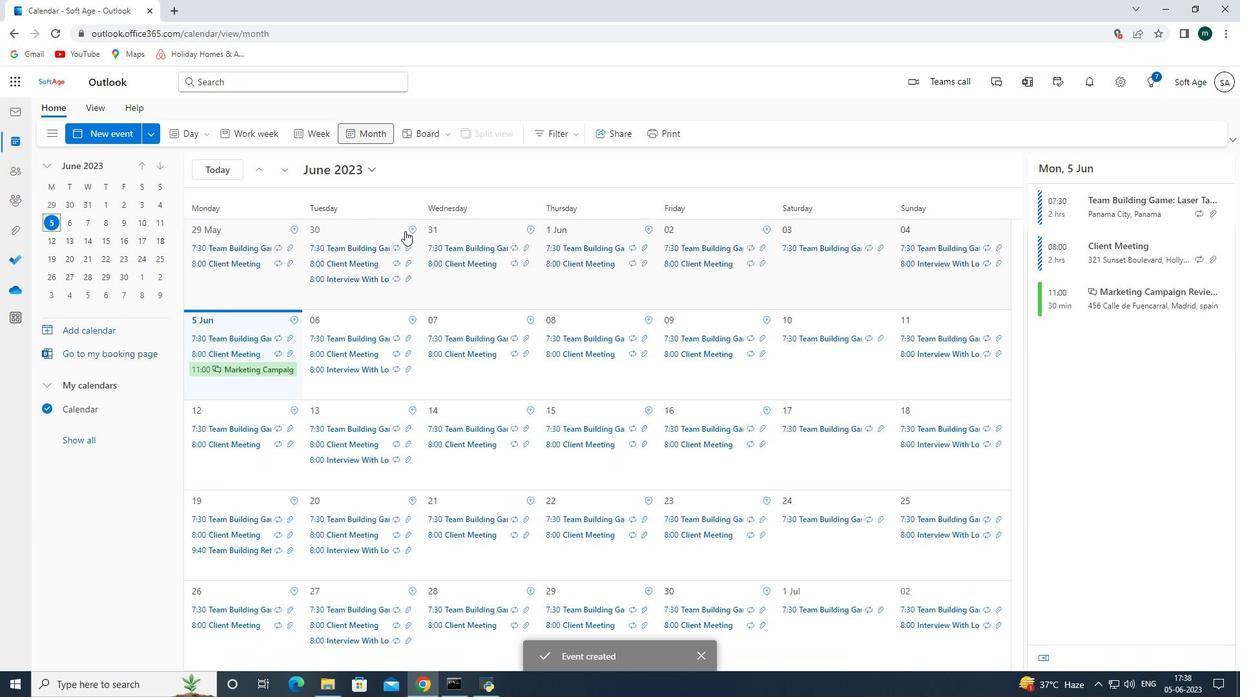 
